 Task: Set up alerts for new listings in Wichita, Kansas, with a home office.
Action: Key pressed w<Key.caps_lock>ICHI
Screenshot: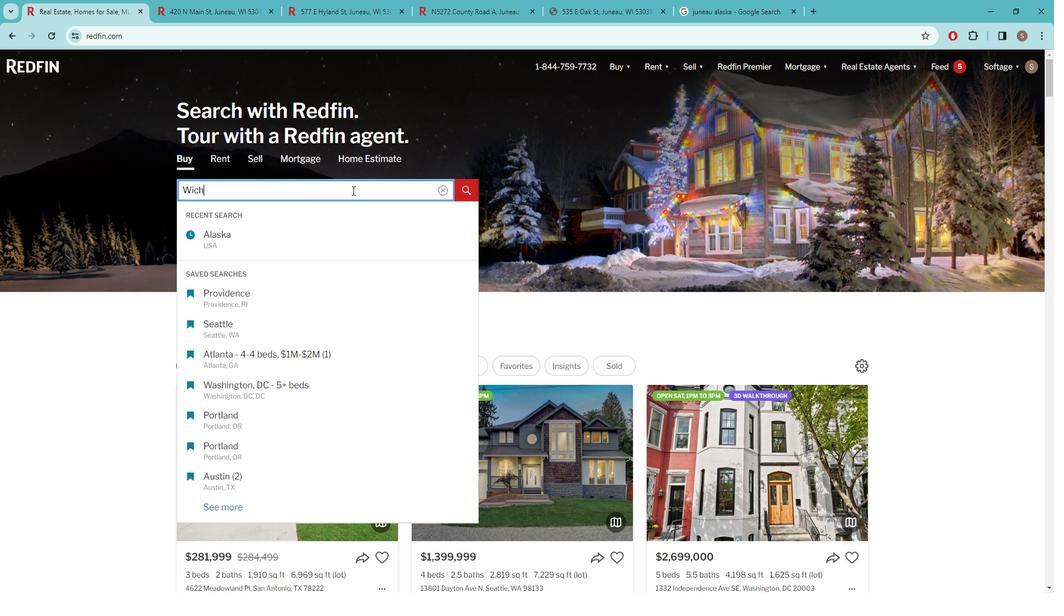 
Action: Mouse moved to (348, 245)
Screenshot: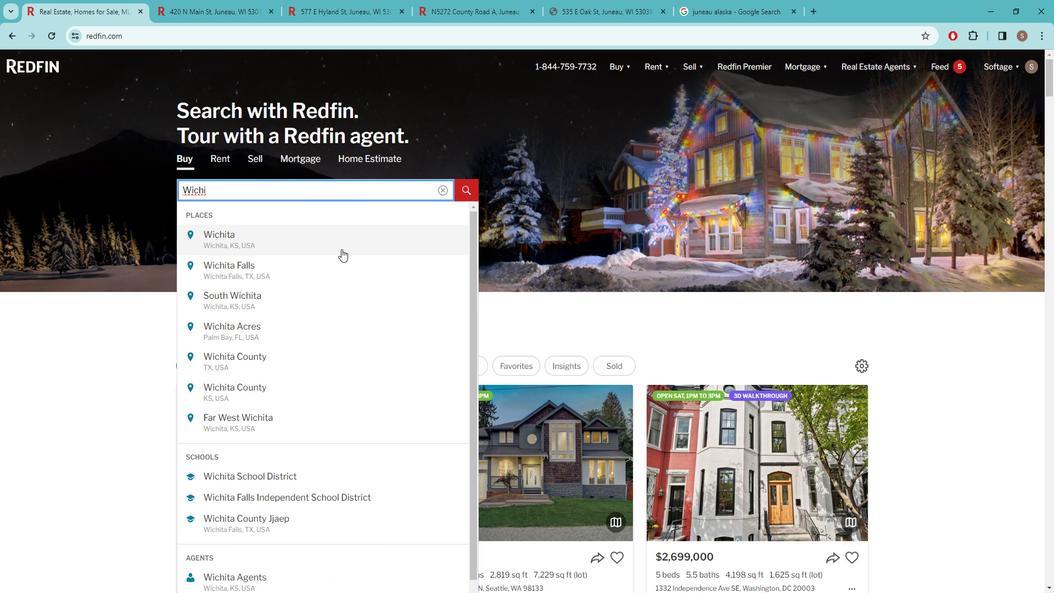 
Action: Mouse pressed left at (348, 245)
Screenshot: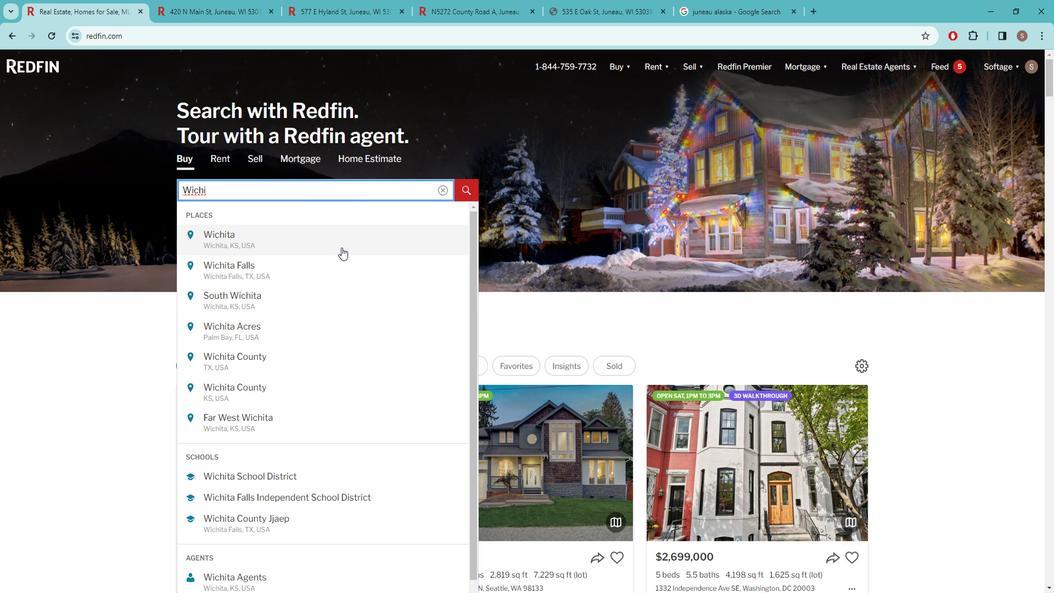 
Action: Mouse moved to (927, 138)
Screenshot: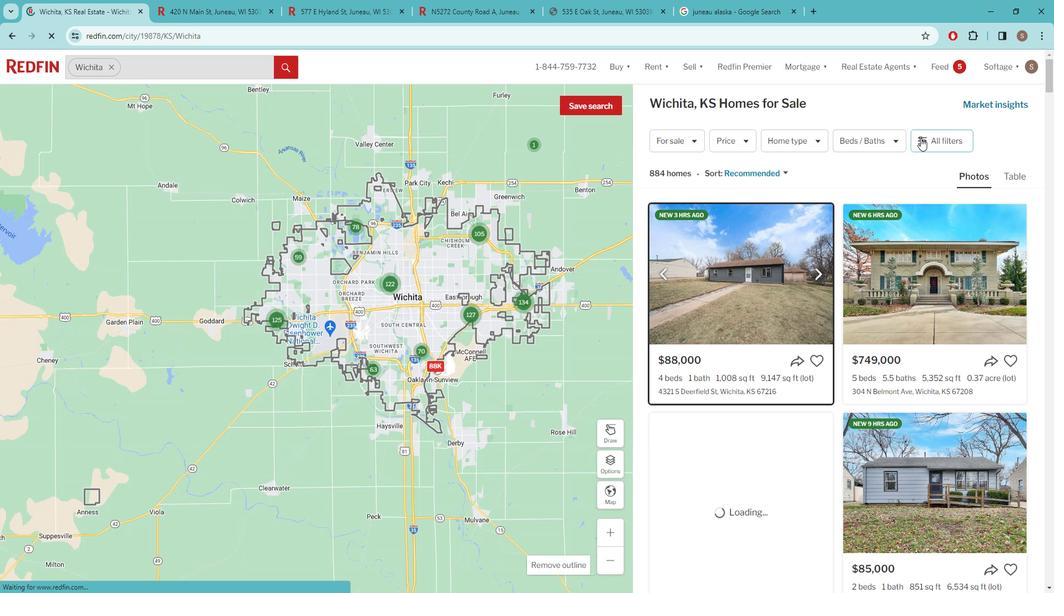 
Action: Mouse pressed left at (927, 138)
Screenshot: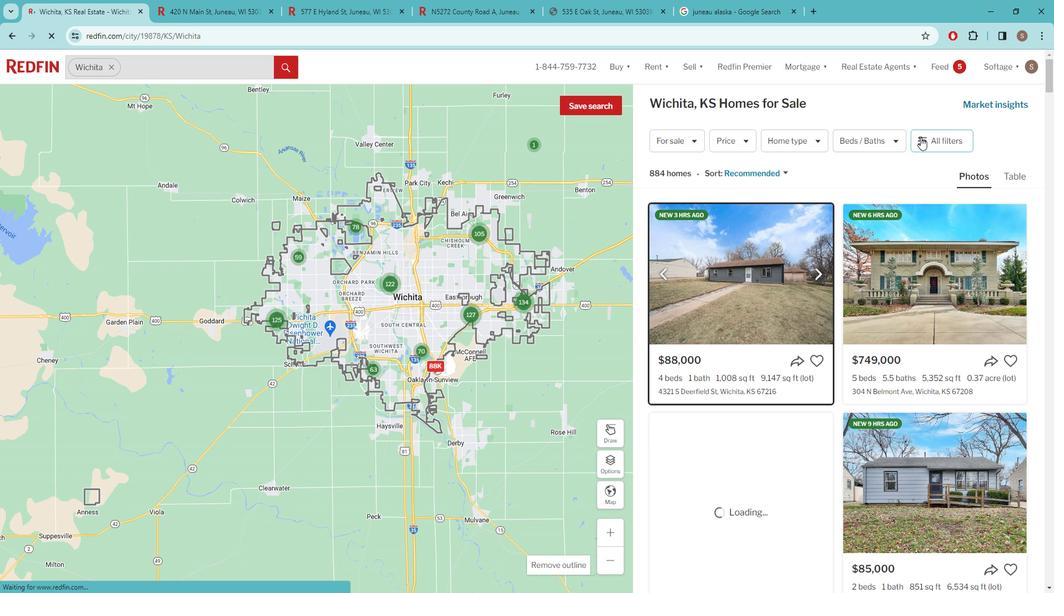 
Action: Mouse moved to (928, 138)
Screenshot: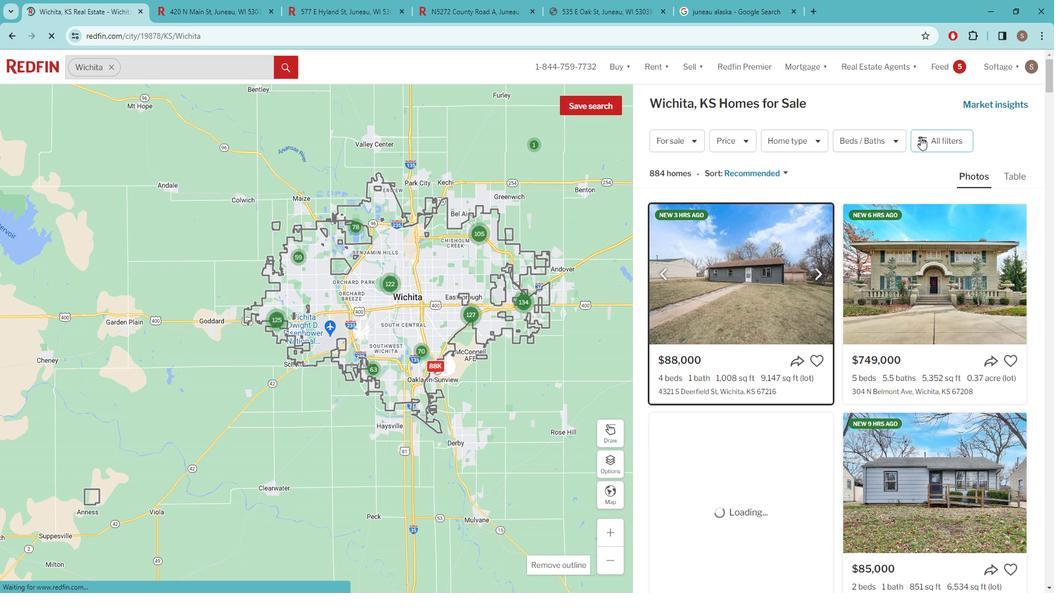 
Action: Mouse pressed left at (928, 138)
Screenshot: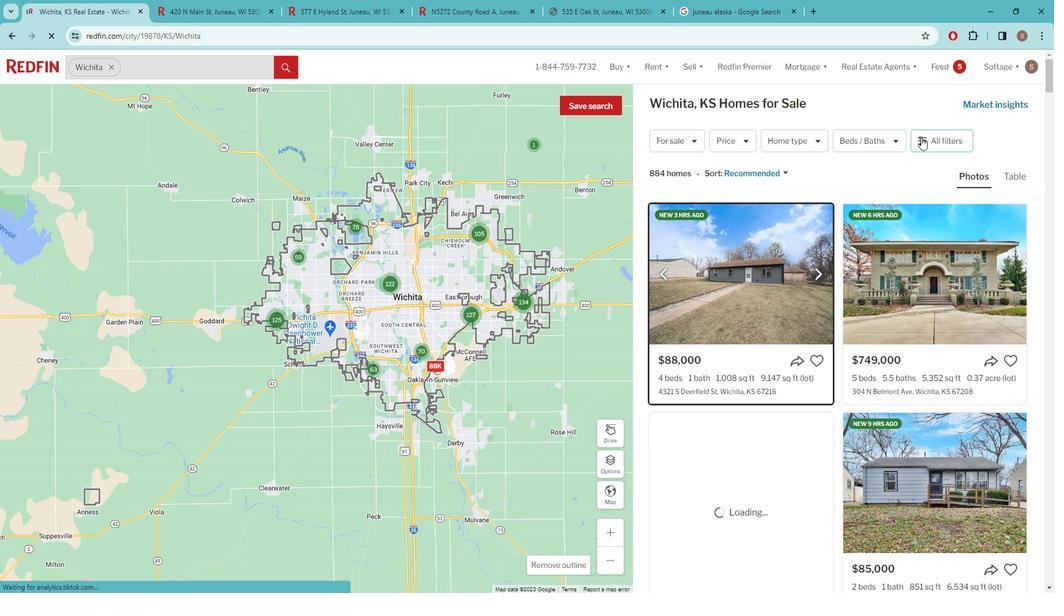 
Action: Mouse pressed left at (928, 138)
Screenshot: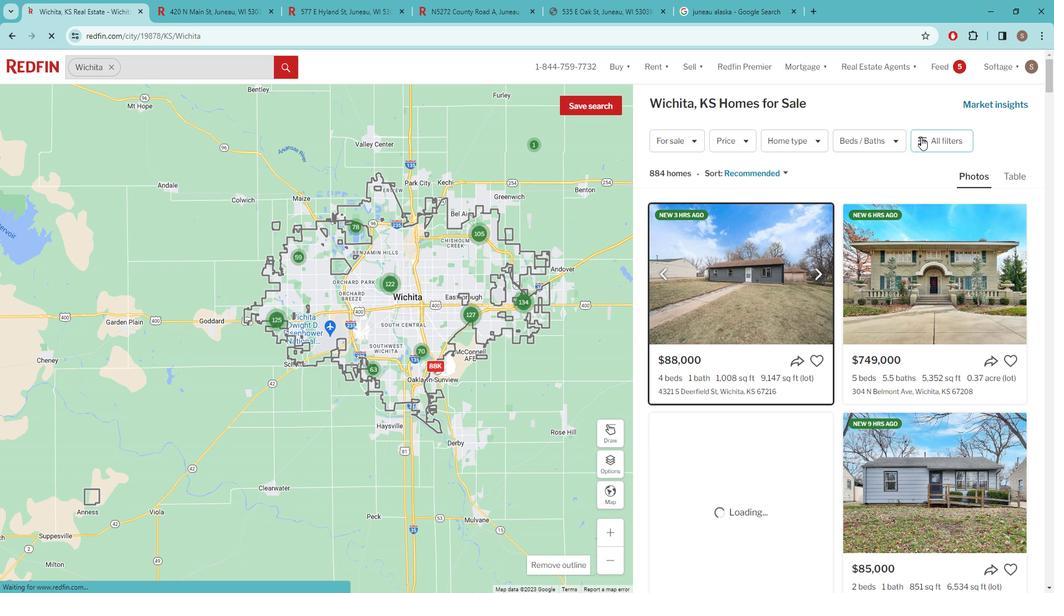 
Action: Mouse pressed left at (928, 138)
Screenshot: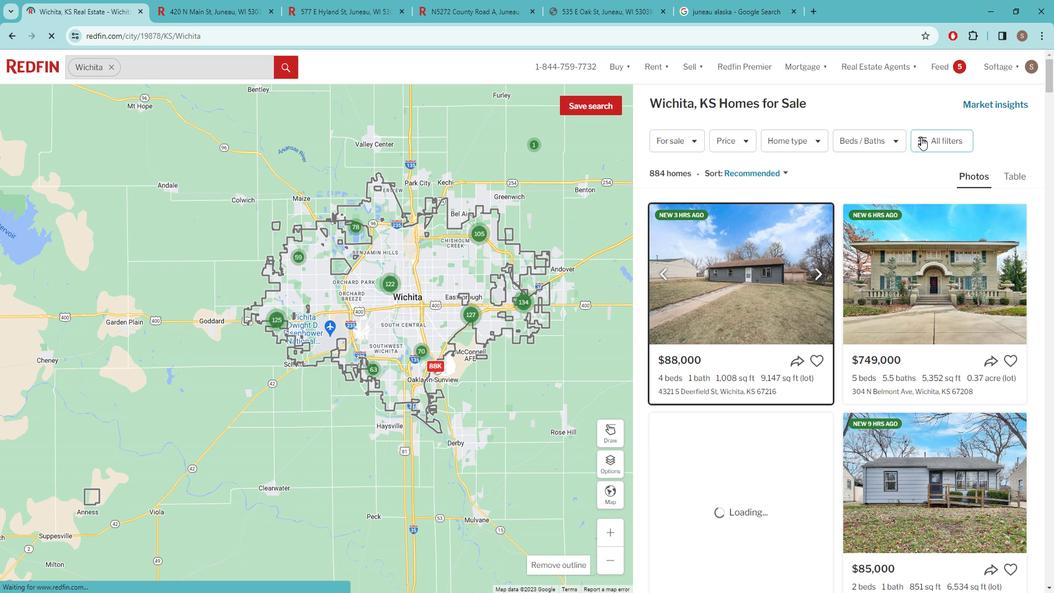 
Action: Mouse pressed left at (928, 138)
Screenshot: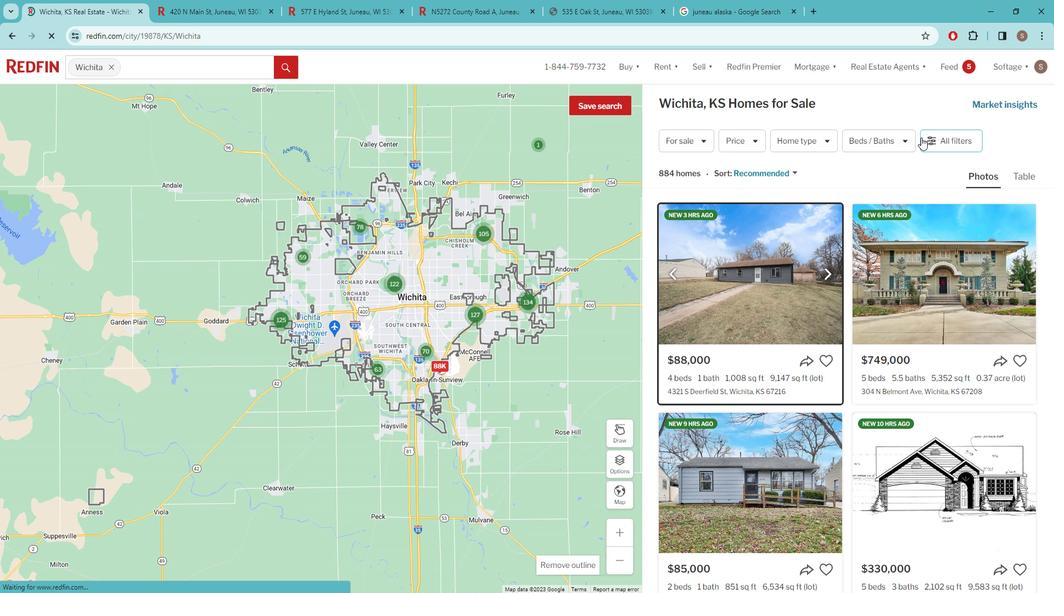 
Action: Mouse moved to (939, 138)
Screenshot: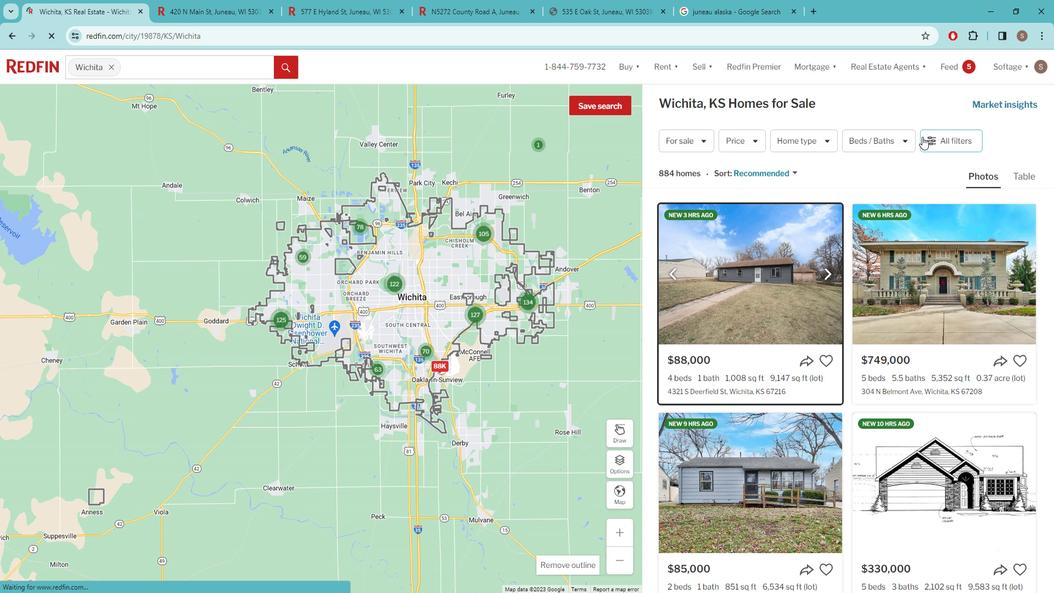 
Action: Mouse pressed left at (939, 138)
Screenshot: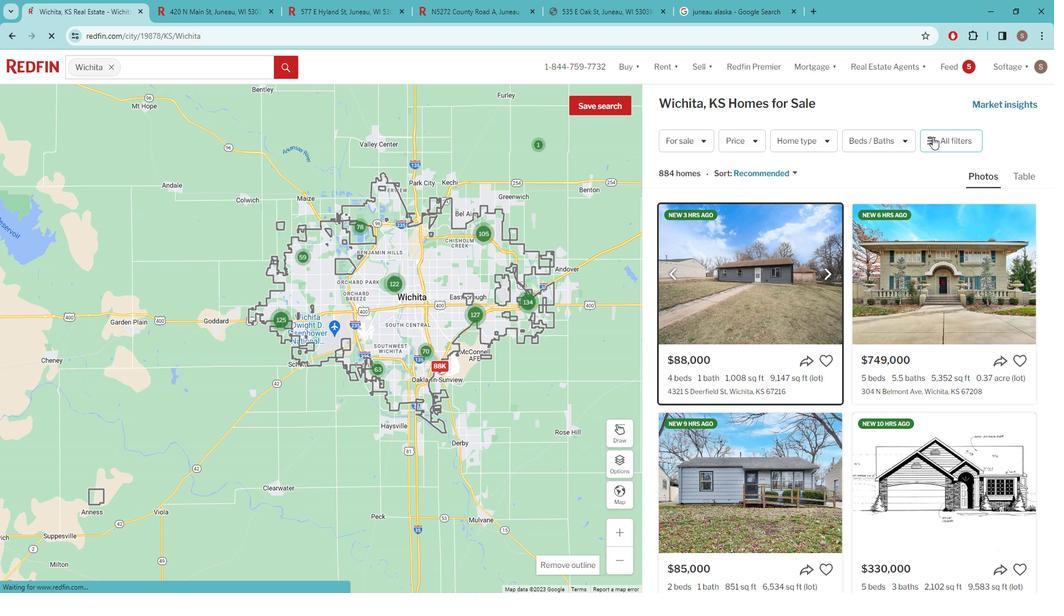 
Action: Mouse moved to (939, 142)
Screenshot: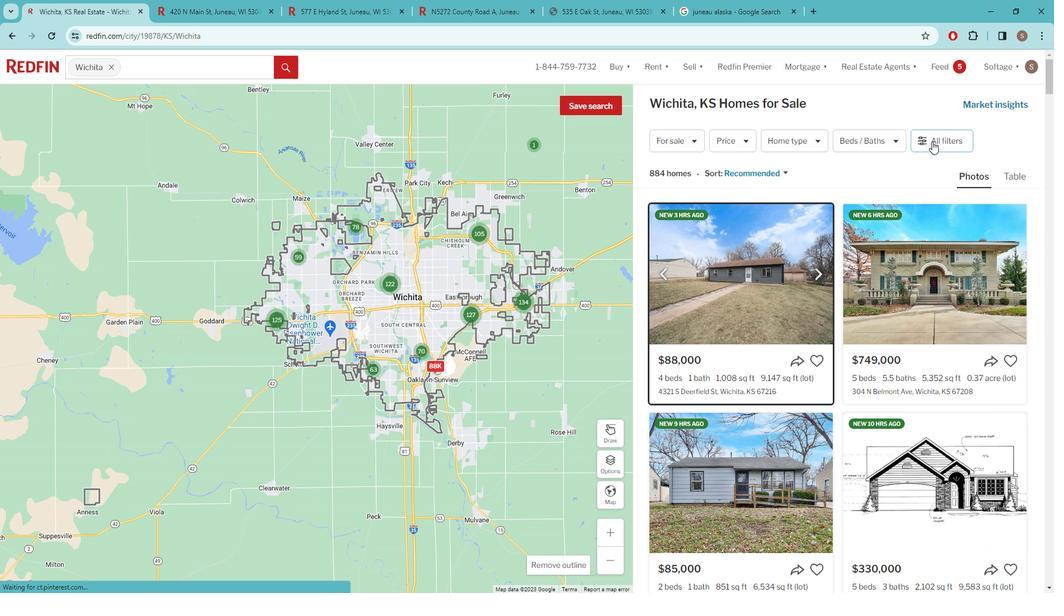 
Action: Mouse pressed left at (939, 142)
Screenshot: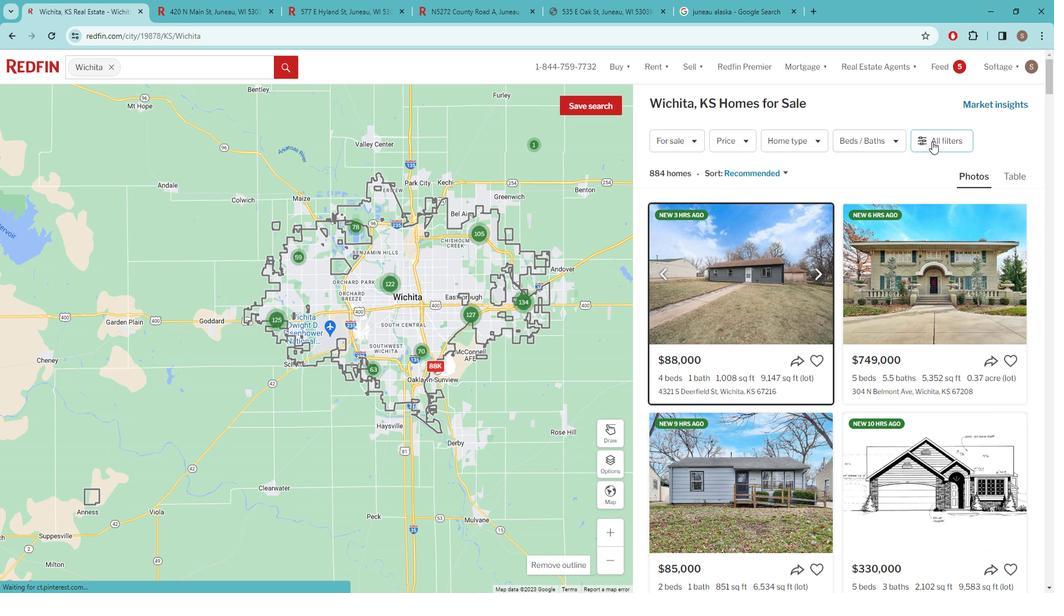 
Action: Mouse moved to (902, 200)
Screenshot: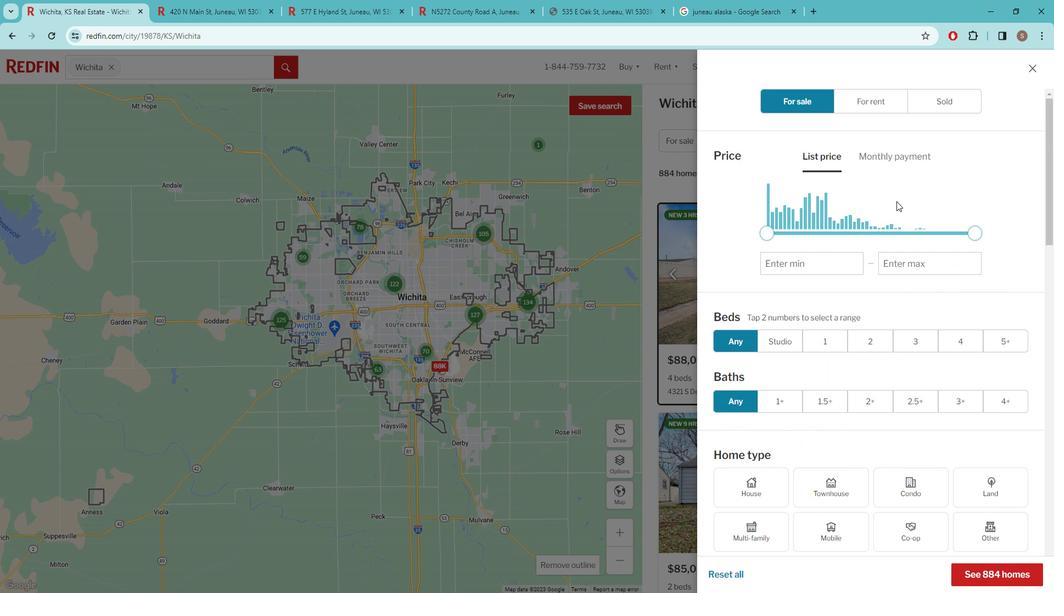 
Action: Mouse scrolled (902, 199) with delta (0, 0)
Screenshot: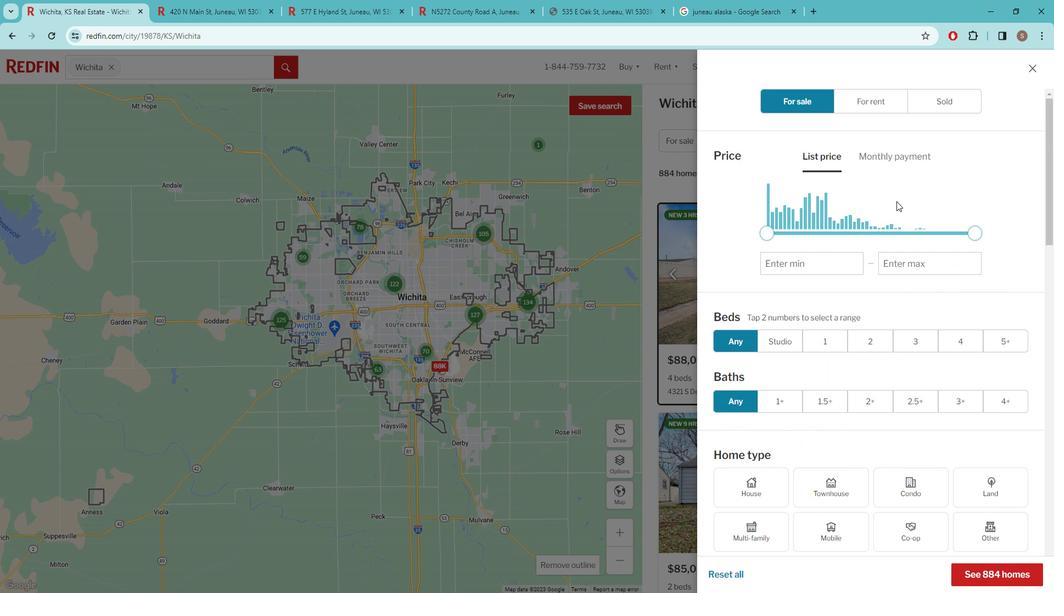 
Action: Mouse moved to (897, 202)
Screenshot: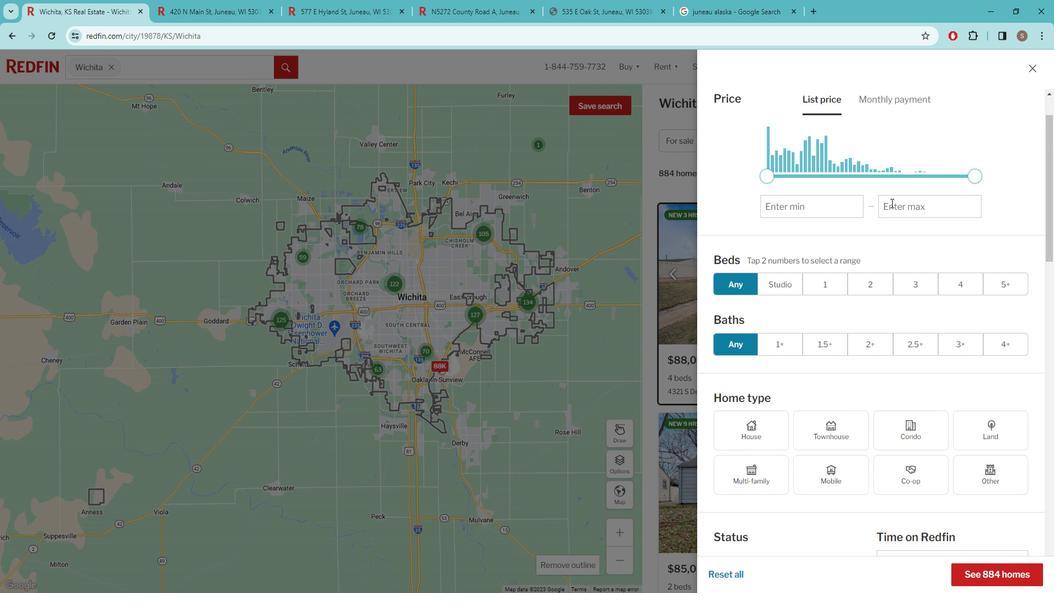 
Action: Mouse scrolled (897, 201) with delta (0, 0)
Screenshot: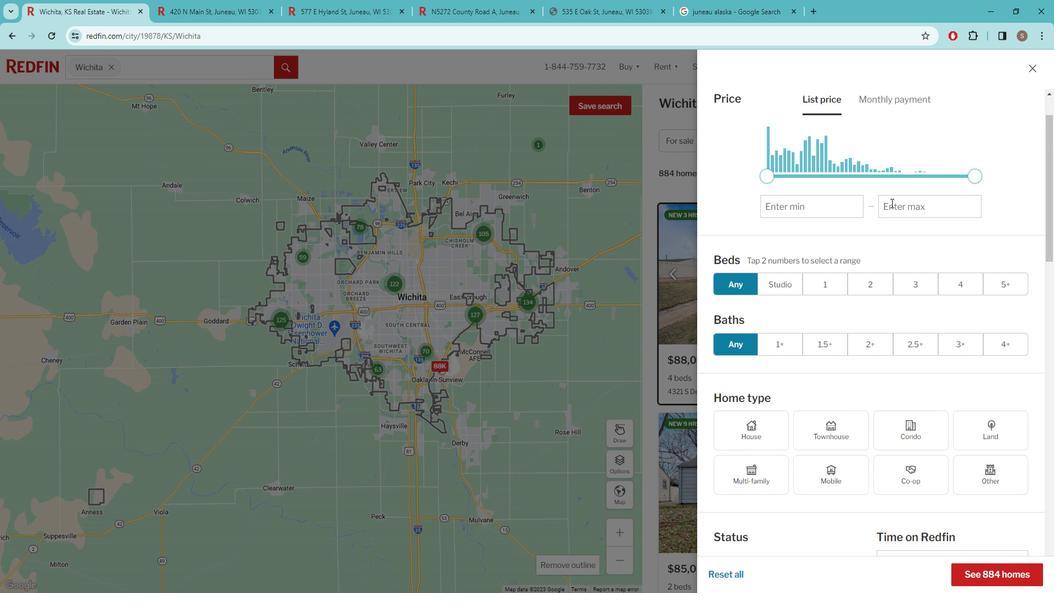 
Action: Mouse scrolled (897, 201) with delta (0, 0)
Screenshot: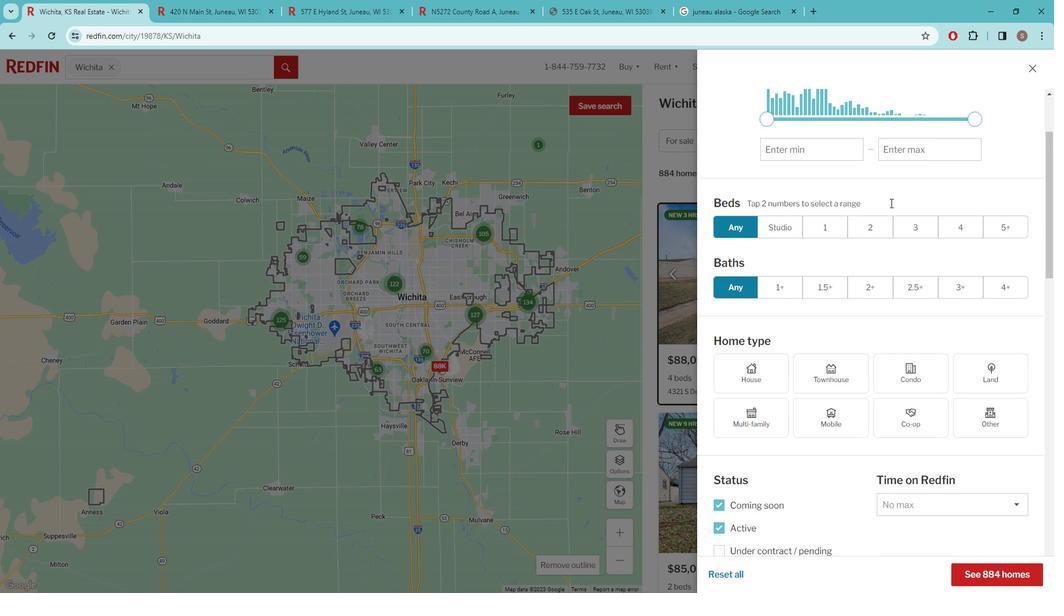 
Action: Mouse moved to (895, 202)
Screenshot: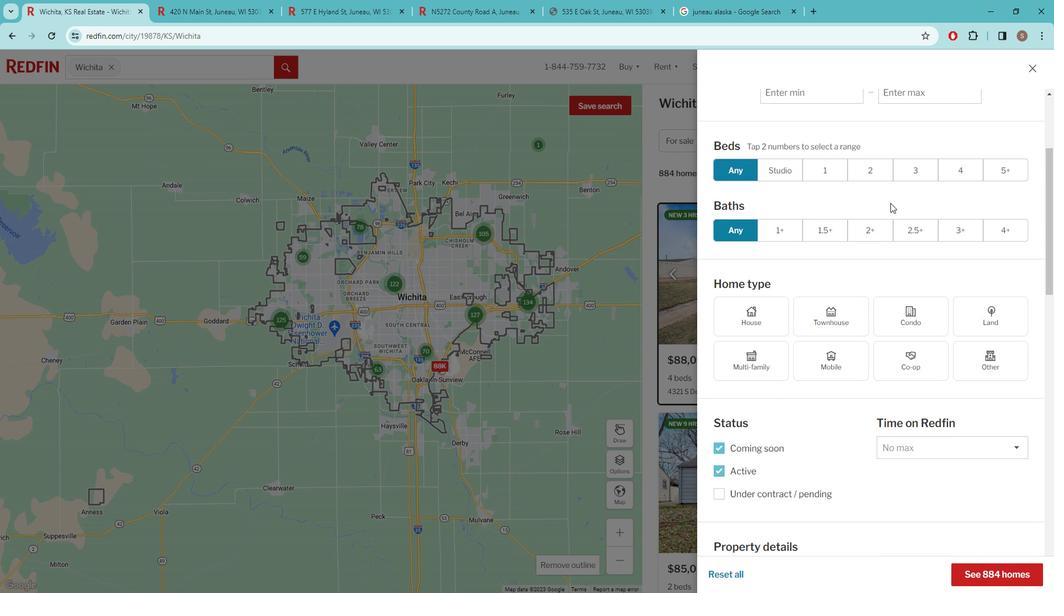
Action: Mouse scrolled (895, 201) with delta (0, 0)
Screenshot: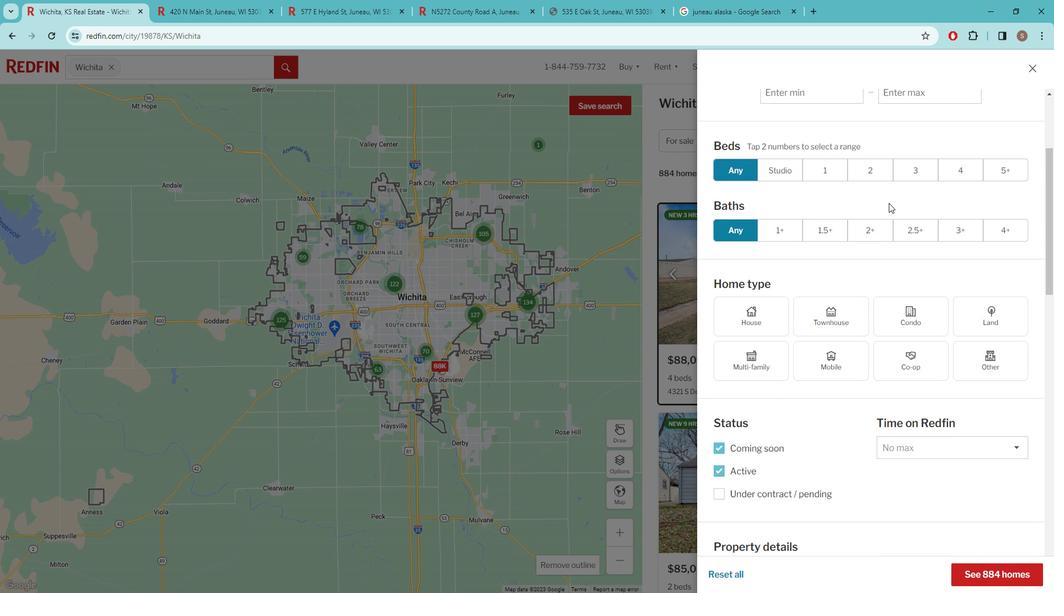 
Action: Mouse moved to (895, 202)
Screenshot: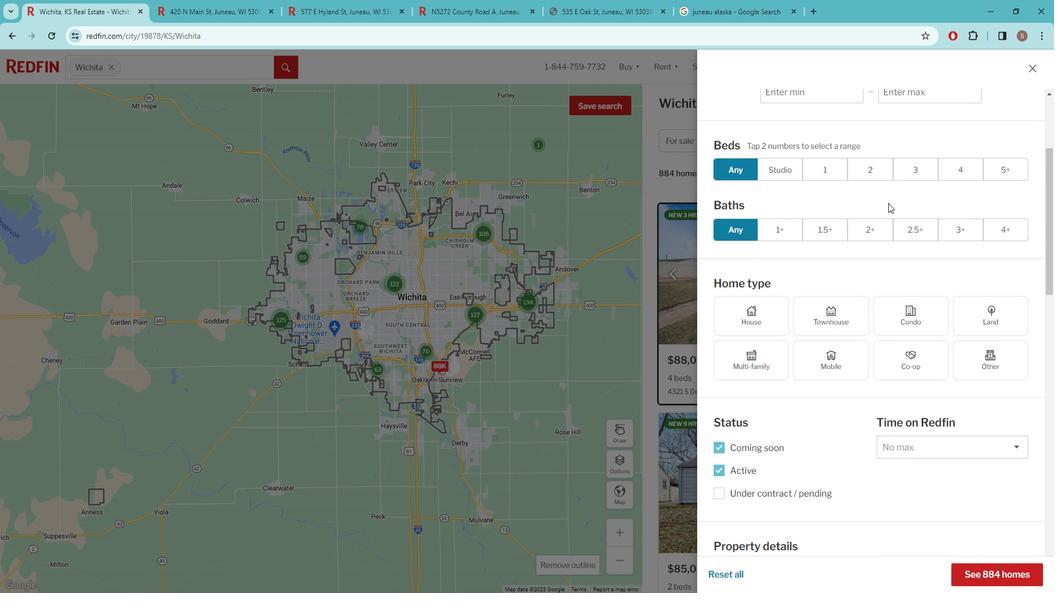 
Action: Mouse scrolled (895, 202) with delta (0, 0)
Screenshot: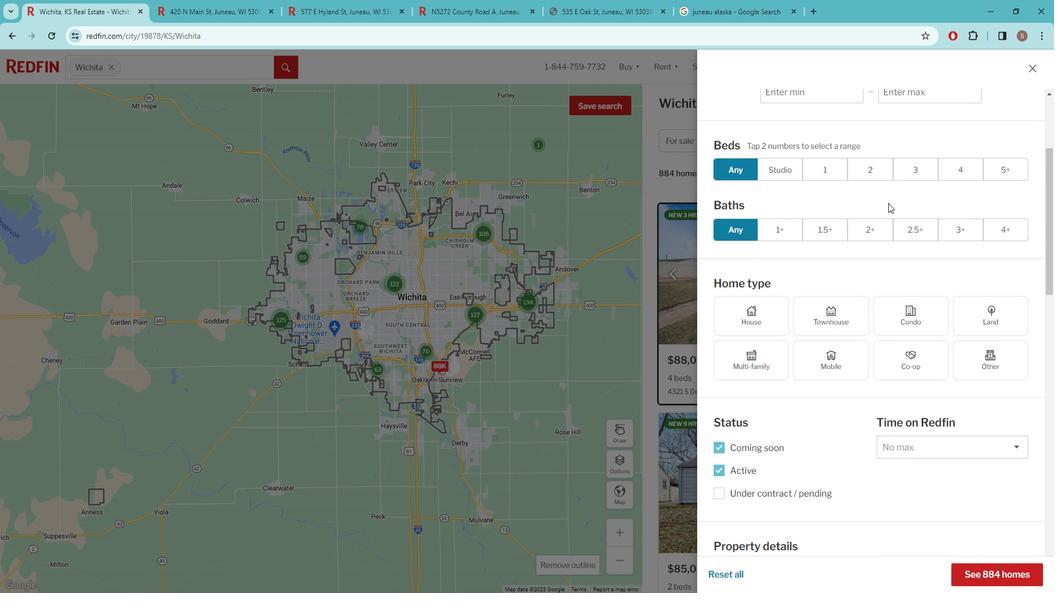 
Action: Mouse moved to (890, 204)
Screenshot: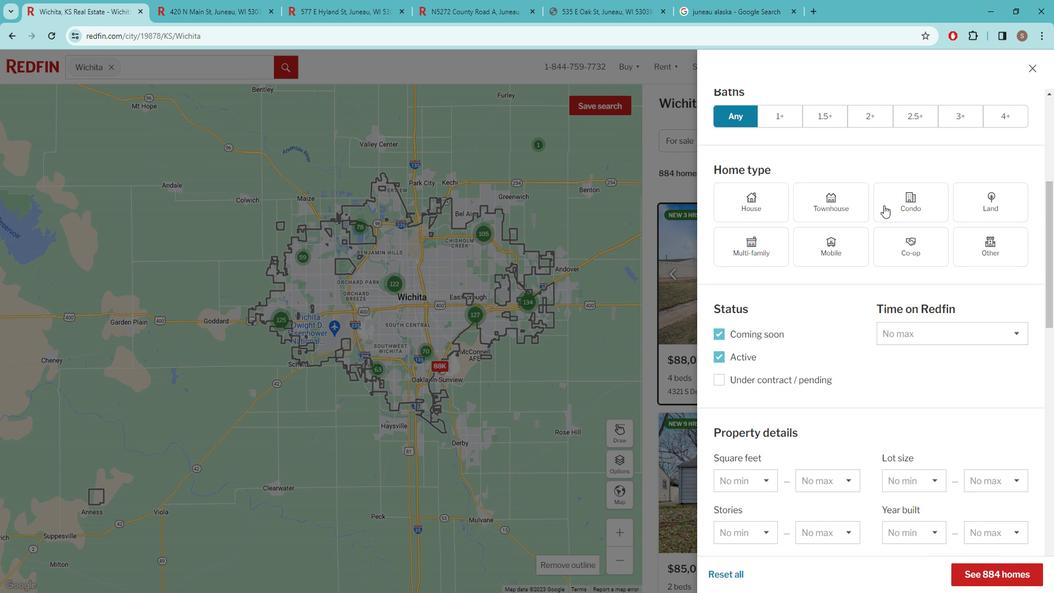 
Action: Mouse scrolled (890, 203) with delta (0, 0)
Screenshot: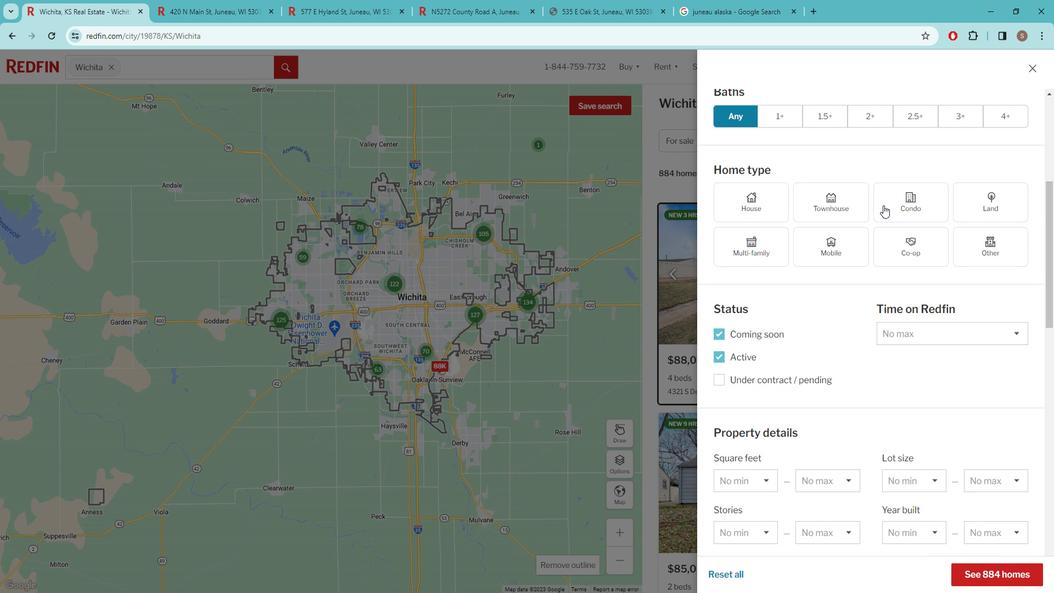
Action: Mouse moved to (872, 204)
Screenshot: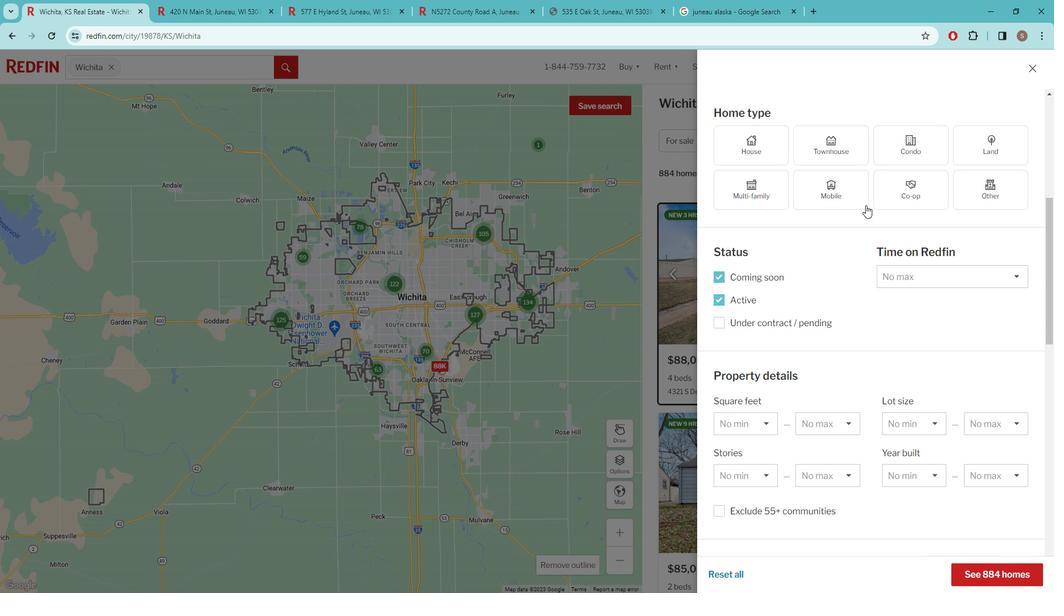 
Action: Mouse scrolled (872, 204) with delta (0, 0)
Screenshot: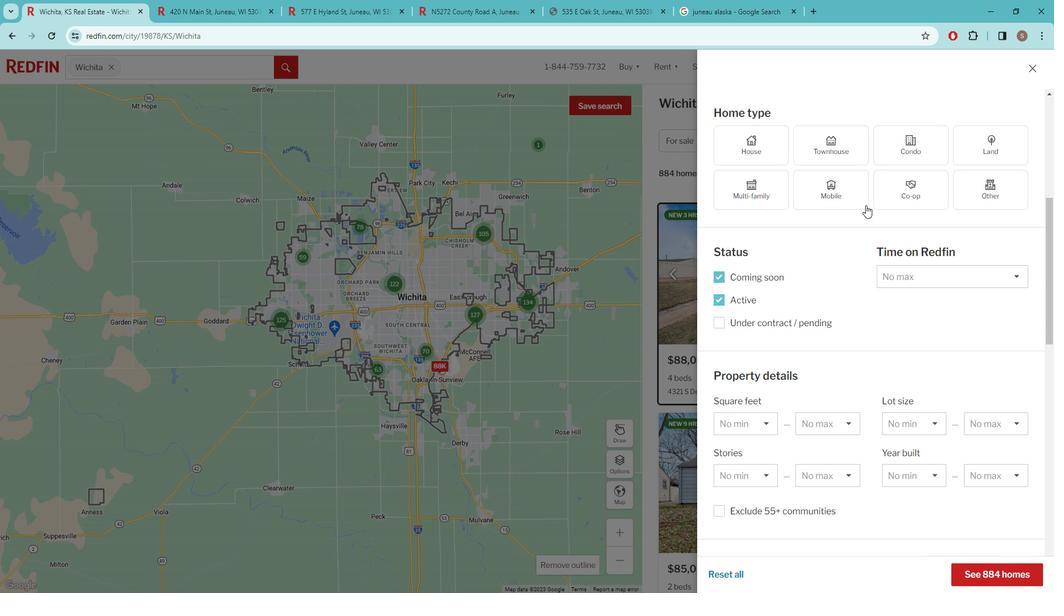 
Action: Mouse scrolled (872, 204) with delta (0, 0)
Screenshot: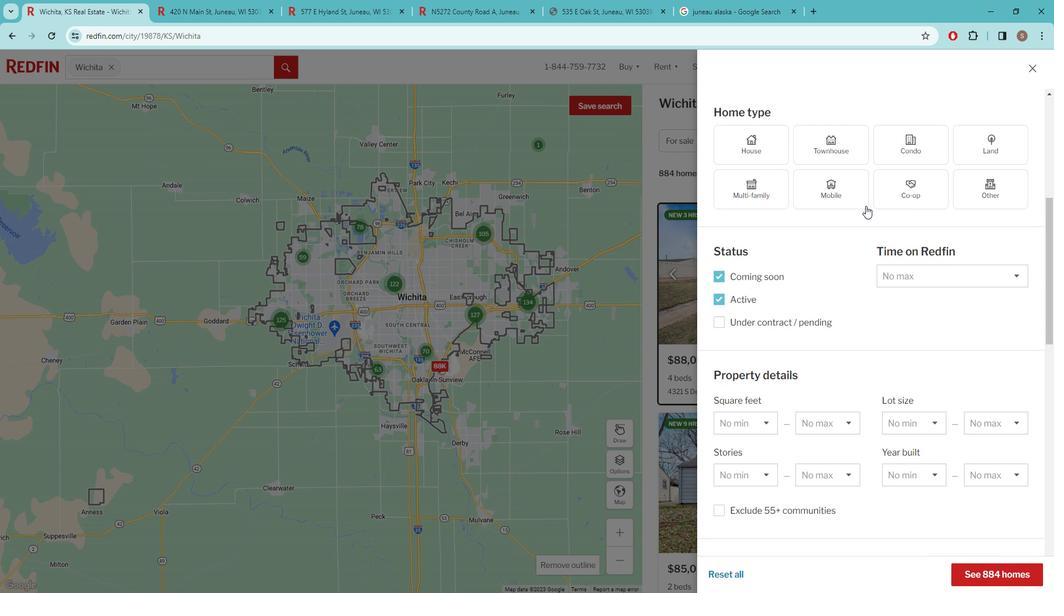 
Action: Mouse moved to (872, 206)
Screenshot: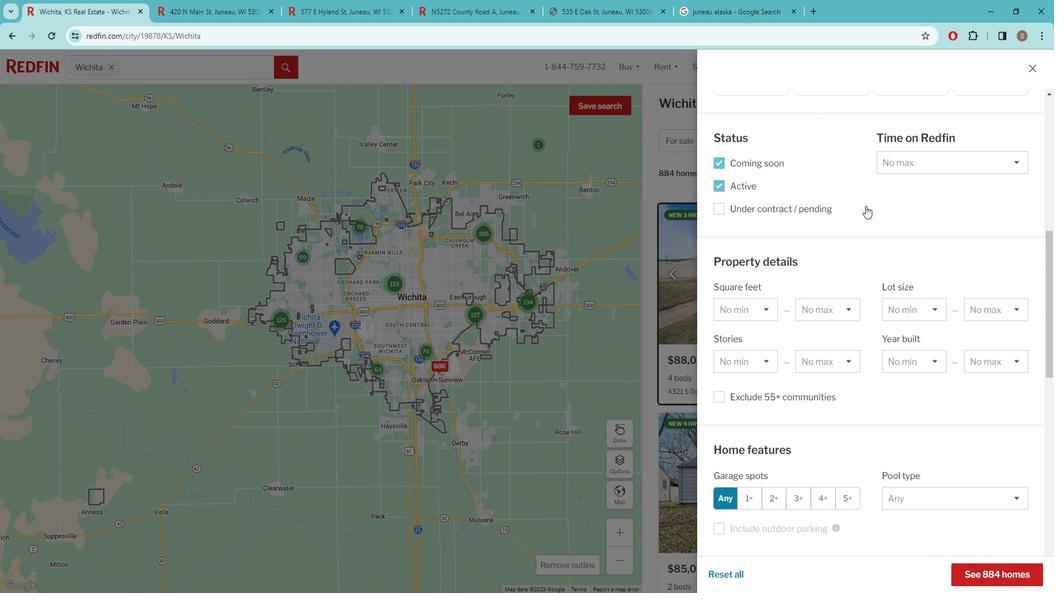 
Action: Mouse scrolled (872, 205) with delta (0, 0)
Screenshot: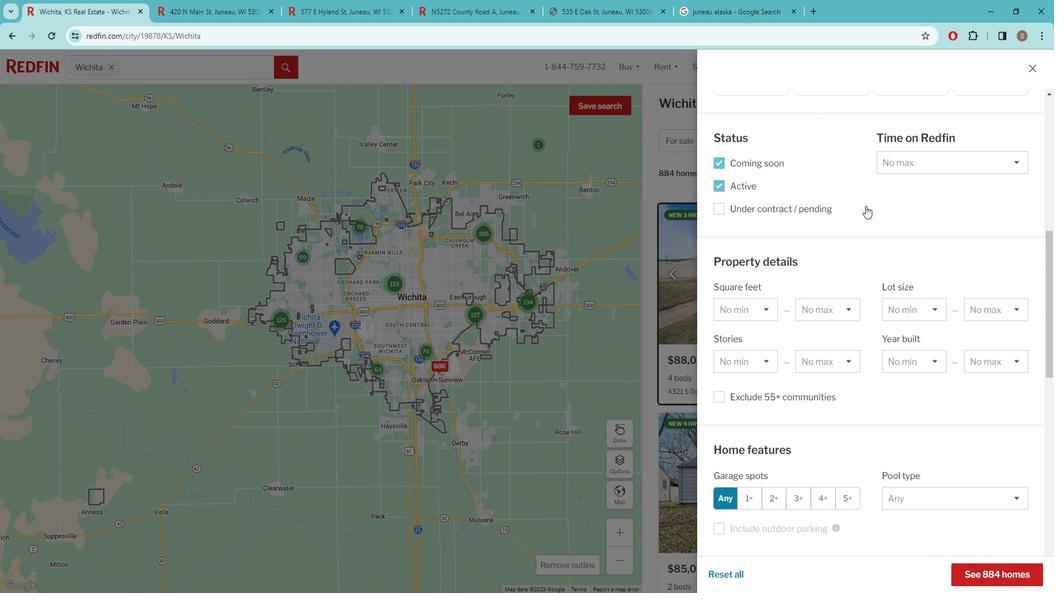 
Action: Mouse scrolled (872, 205) with delta (0, 0)
Screenshot: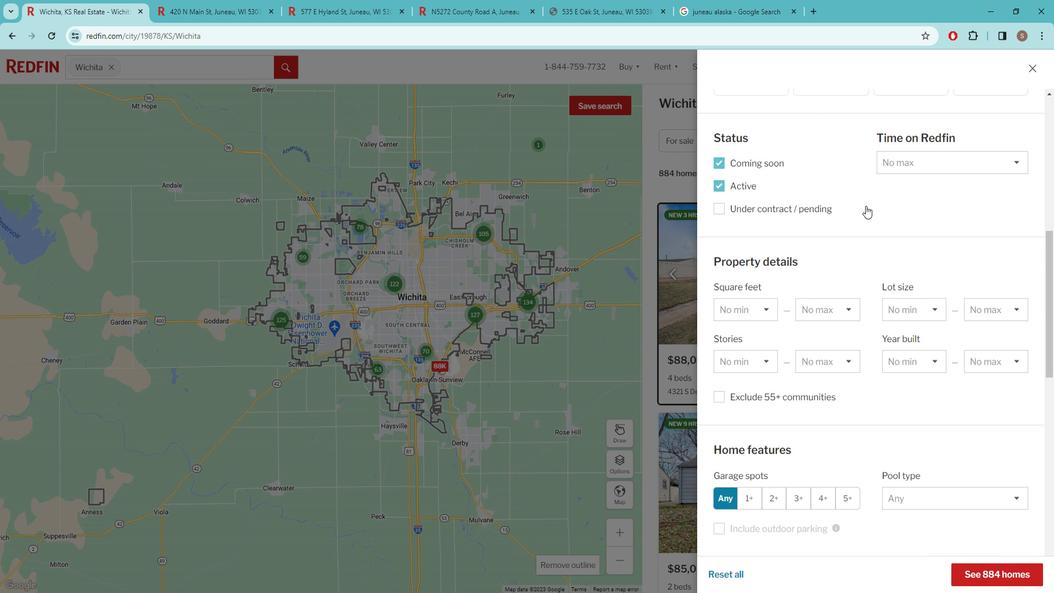 
Action: Mouse scrolled (872, 205) with delta (0, 0)
Screenshot: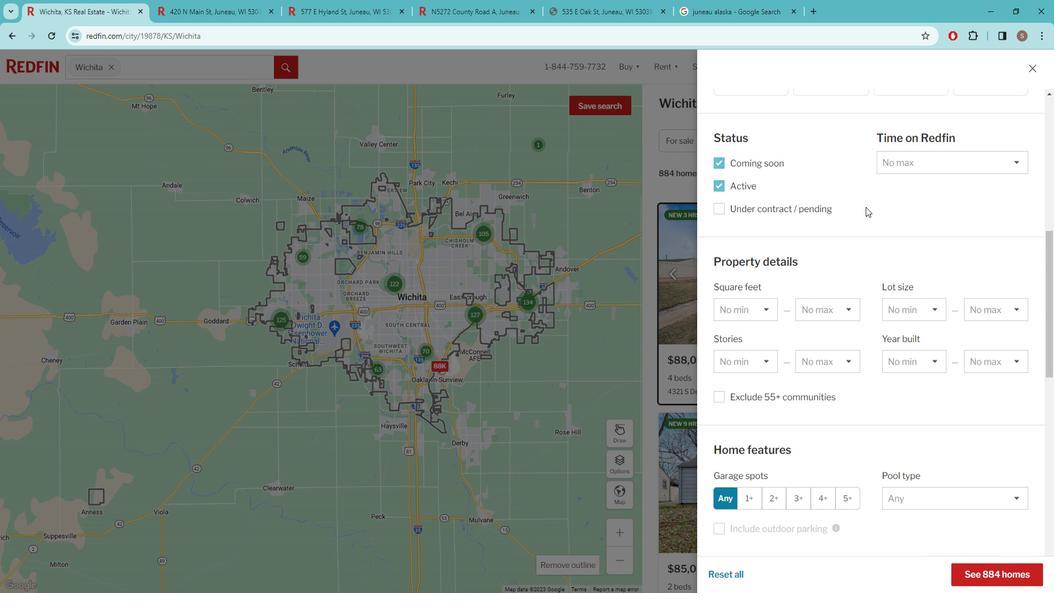
Action: Mouse moved to (853, 282)
Screenshot: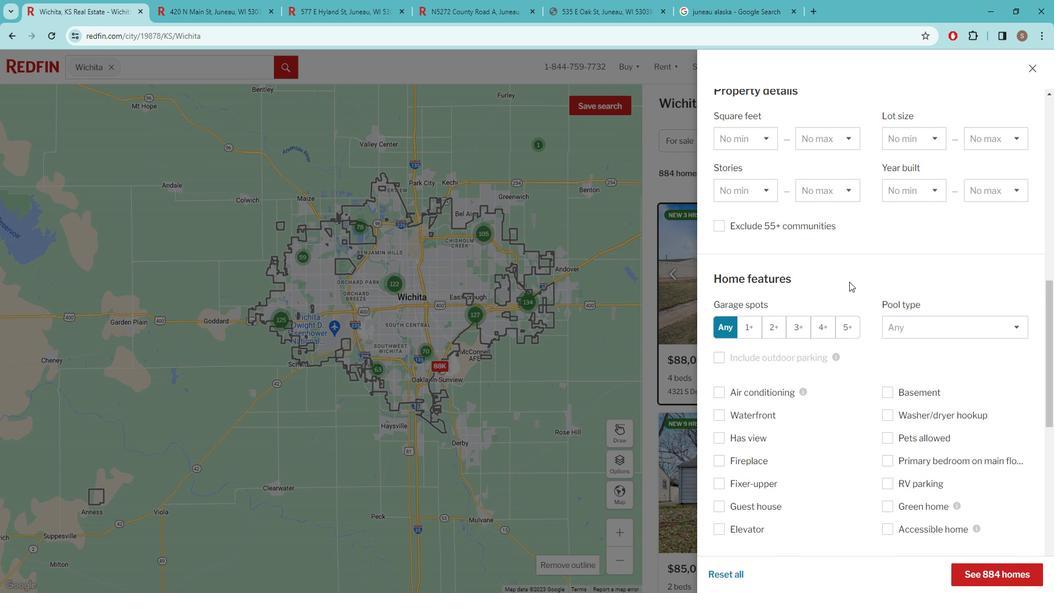 
Action: Mouse scrolled (853, 282) with delta (0, 0)
Screenshot: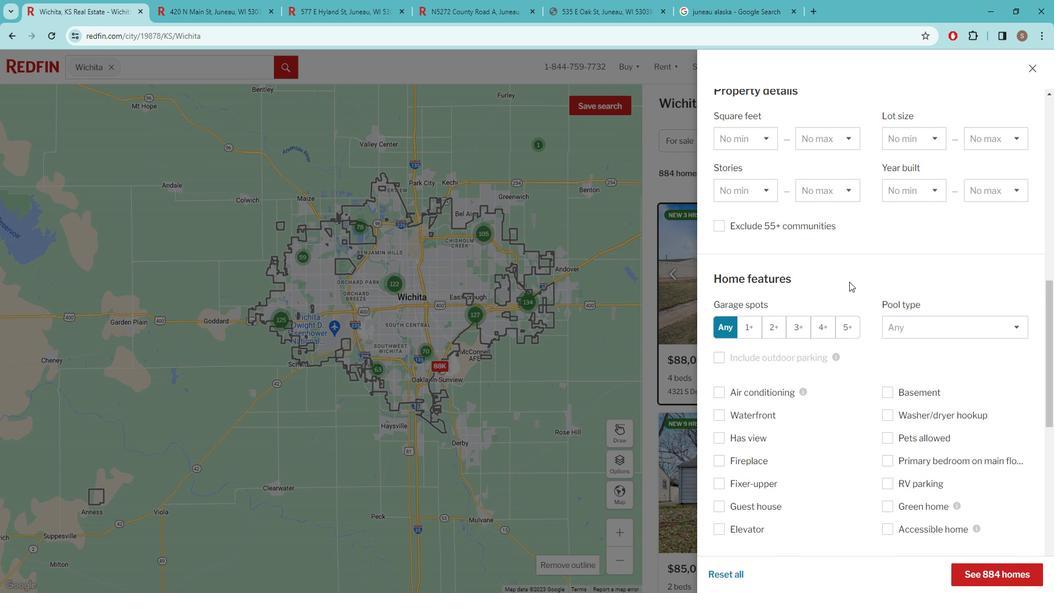 
Action: Mouse moved to (850, 286)
Screenshot: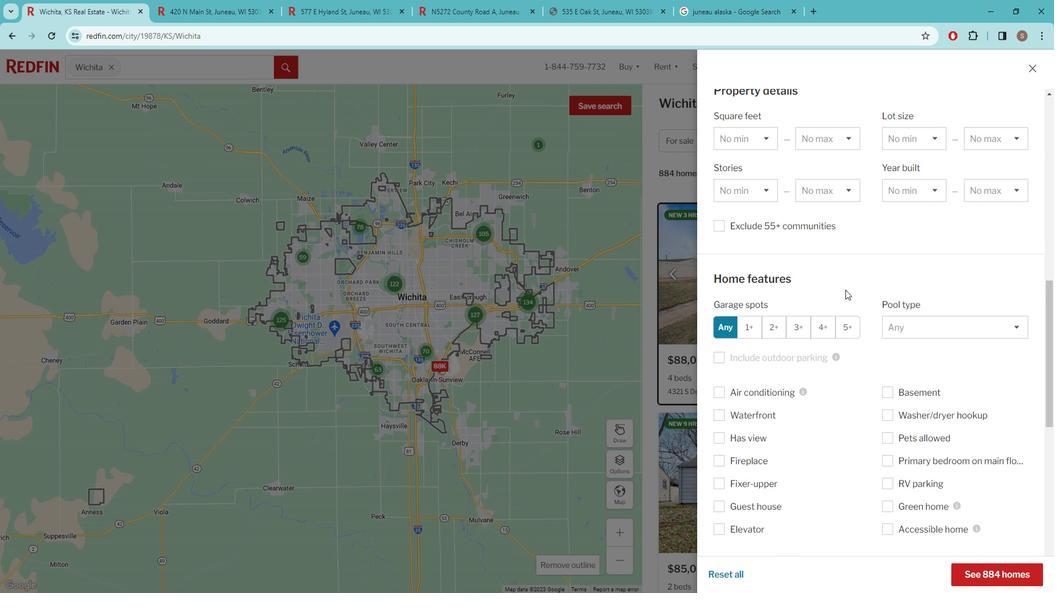 
Action: Mouse scrolled (850, 286) with delta (0, 0)
Screenshot: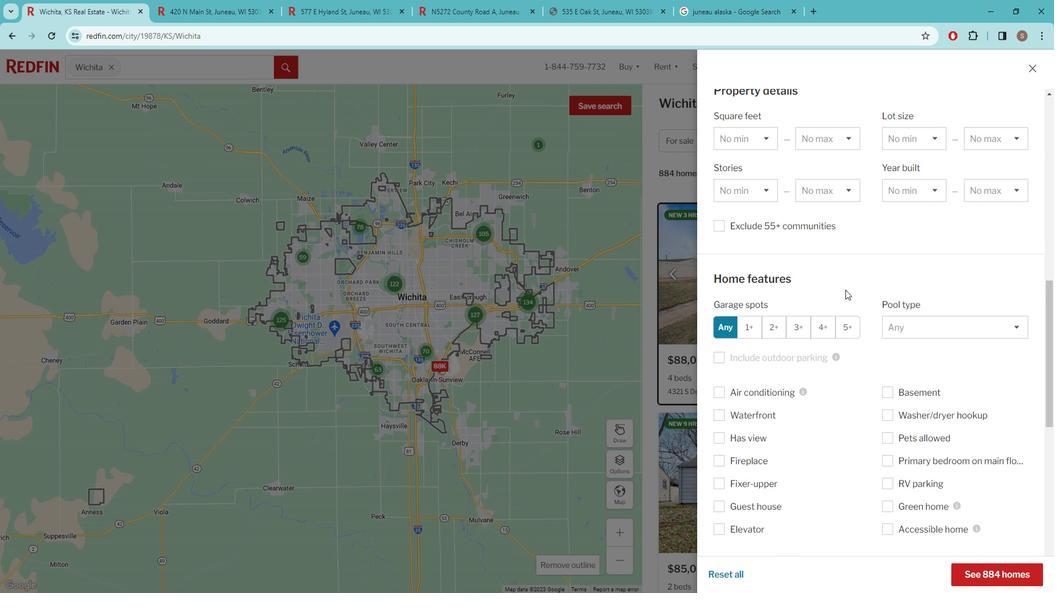 
Action: Mouse moved to (849, 288)
Screenshot: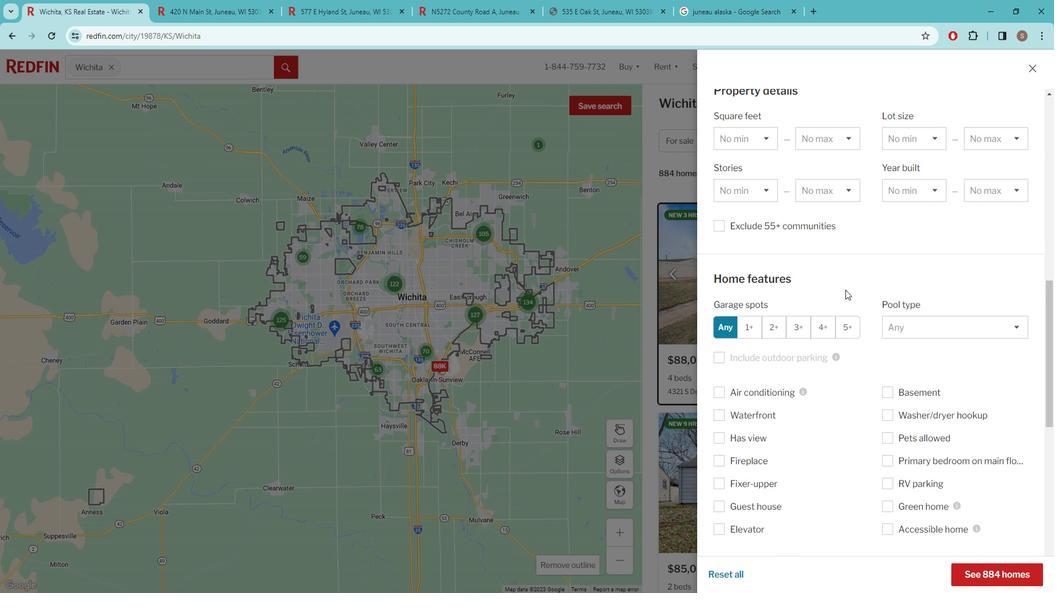 
Action: Mouse scrolled (849, 287) with delta (0, 0)
Screenshot: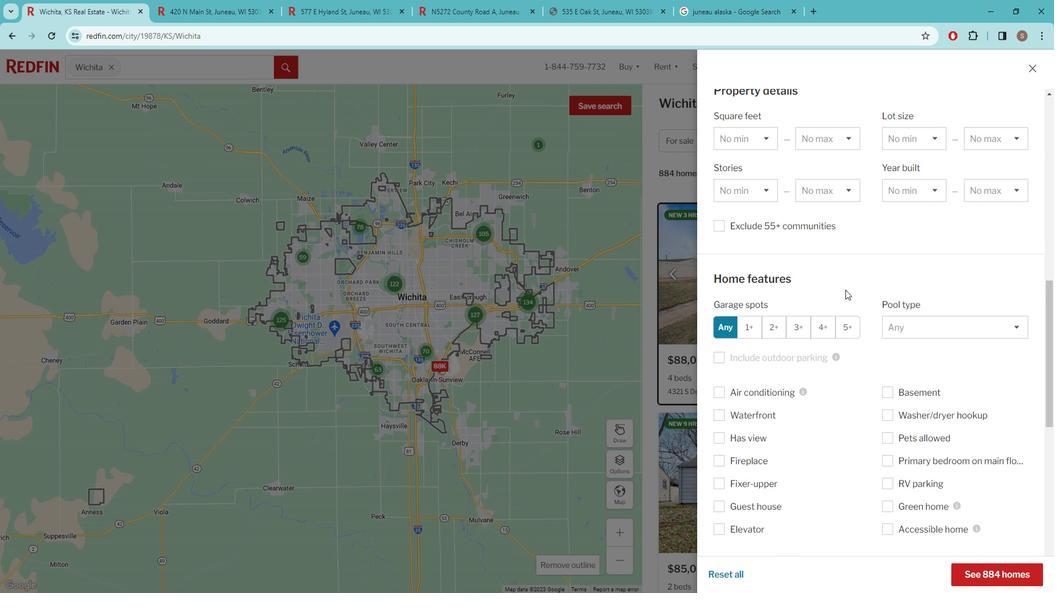 
Action: Mouse moved to (787, 414)
Screenshot: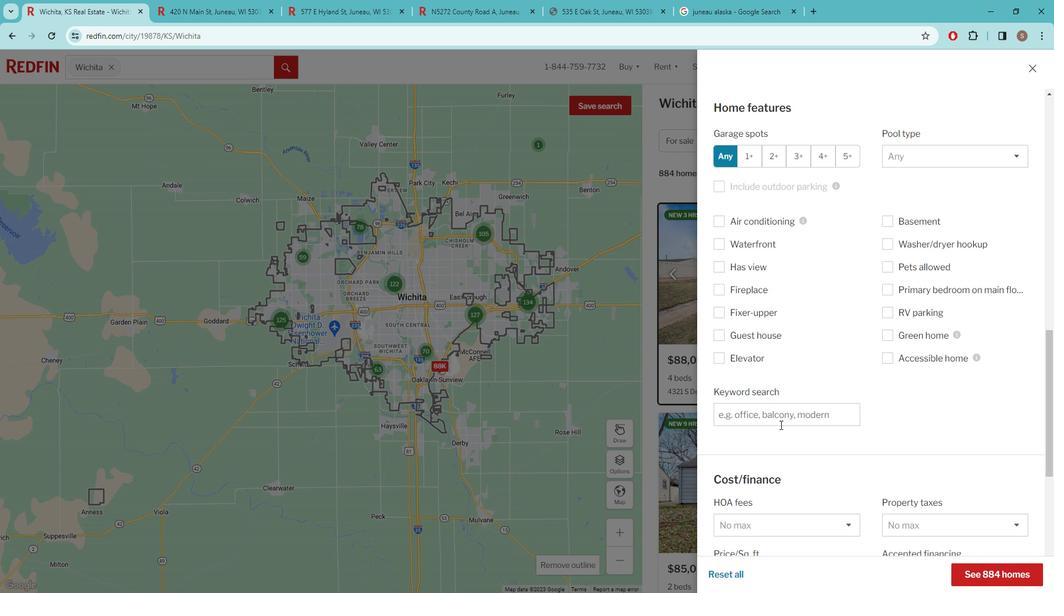 
Action: Mouse pressed left at (787, 414)
Screenshot: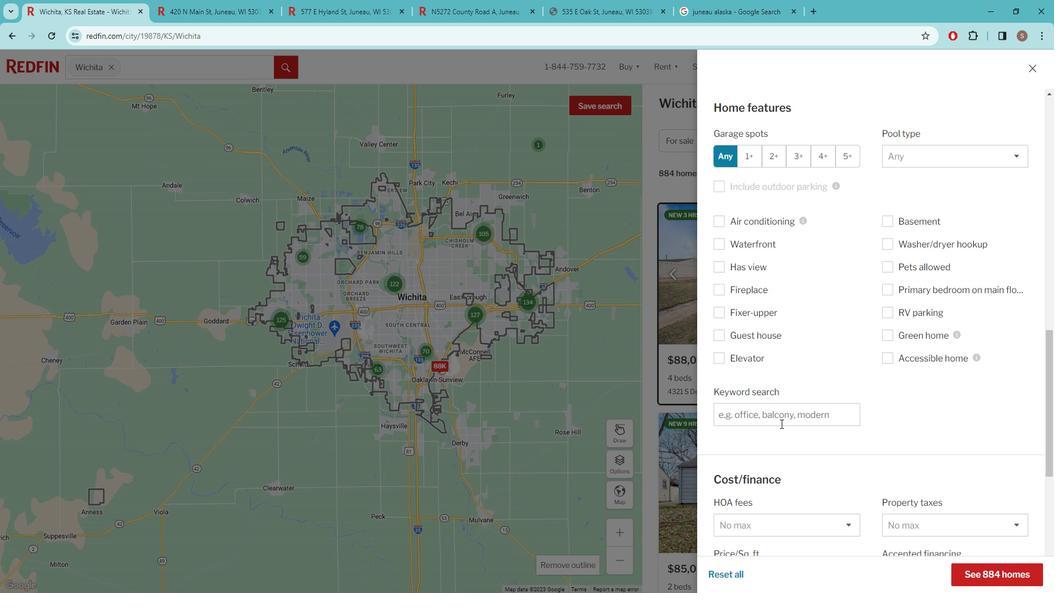 
Action: Key pressed HOME<Key.space>OFFICE<Key.space>
Screenshot: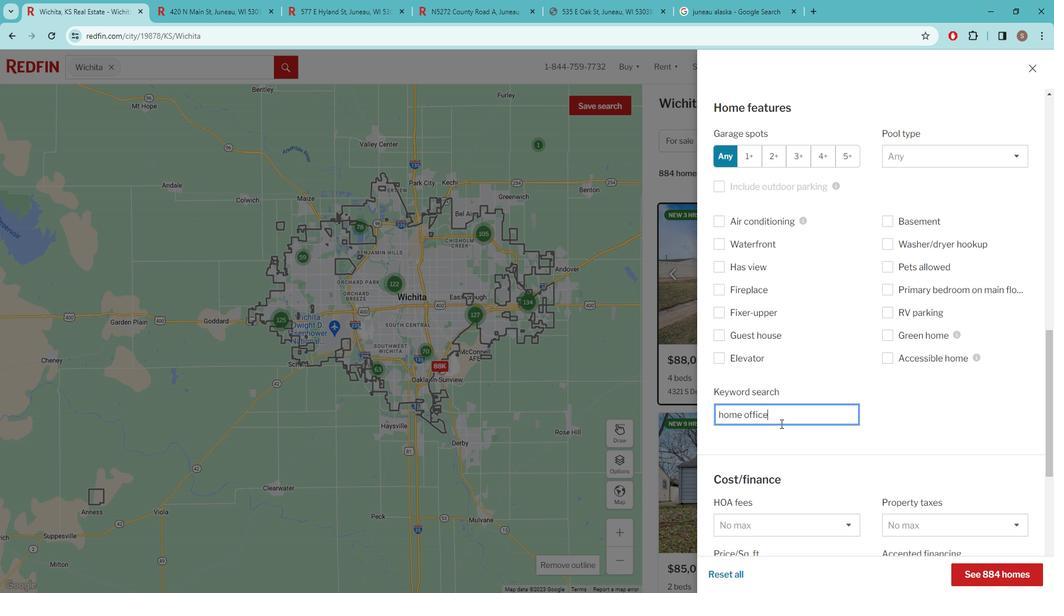 
Action: Mouse scrolled (787, 414) with delta (0, 0)
Screenshot: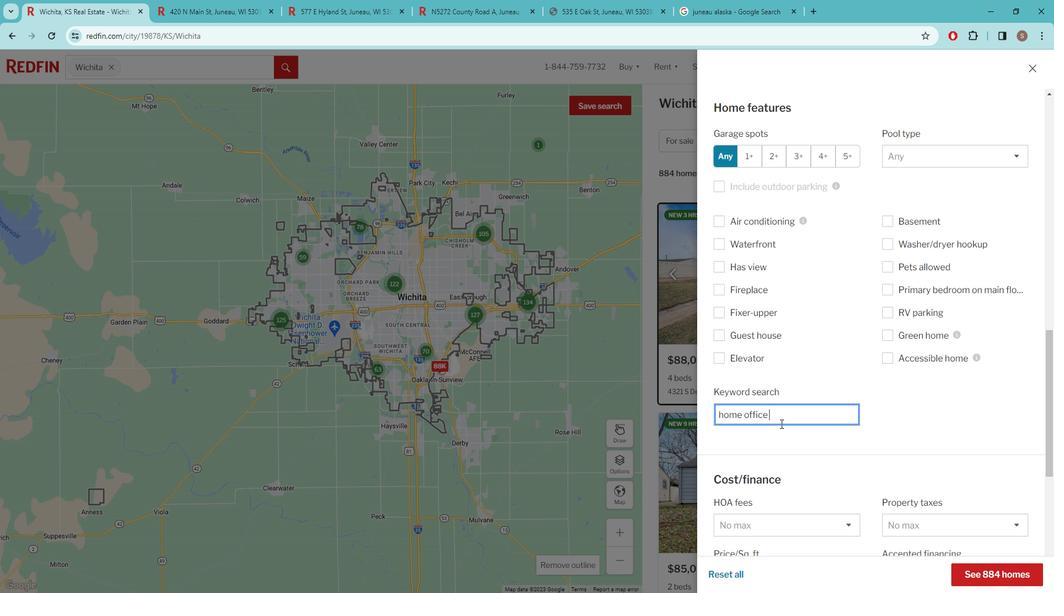 
Action: Mouse scrolled (787, 414) with delta (0, 0)
Screenshot: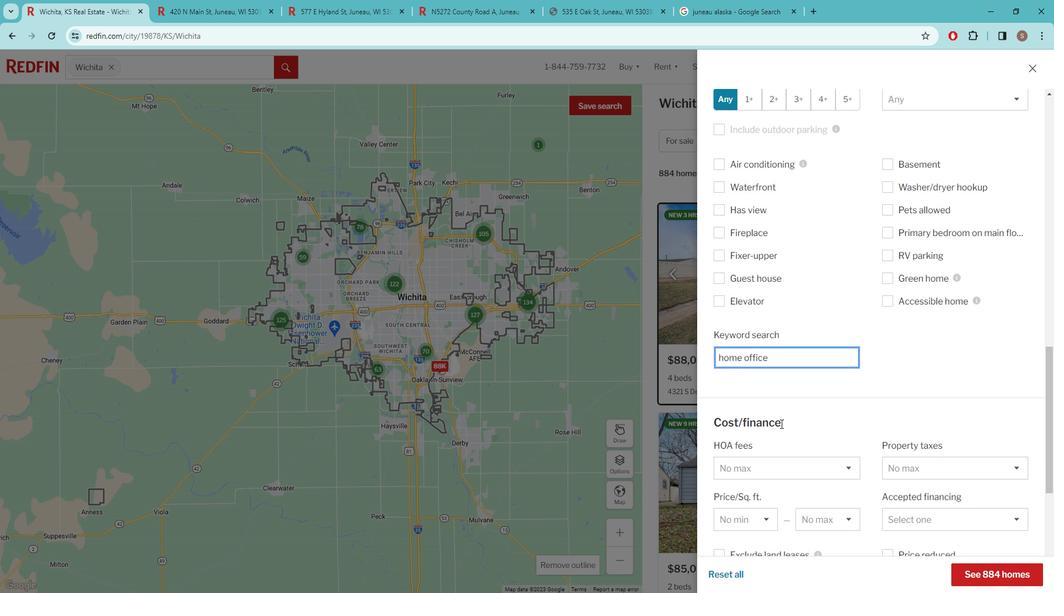 
Action: Mouse scrolled (787, 414) with delta (0, 0)
Screenshot: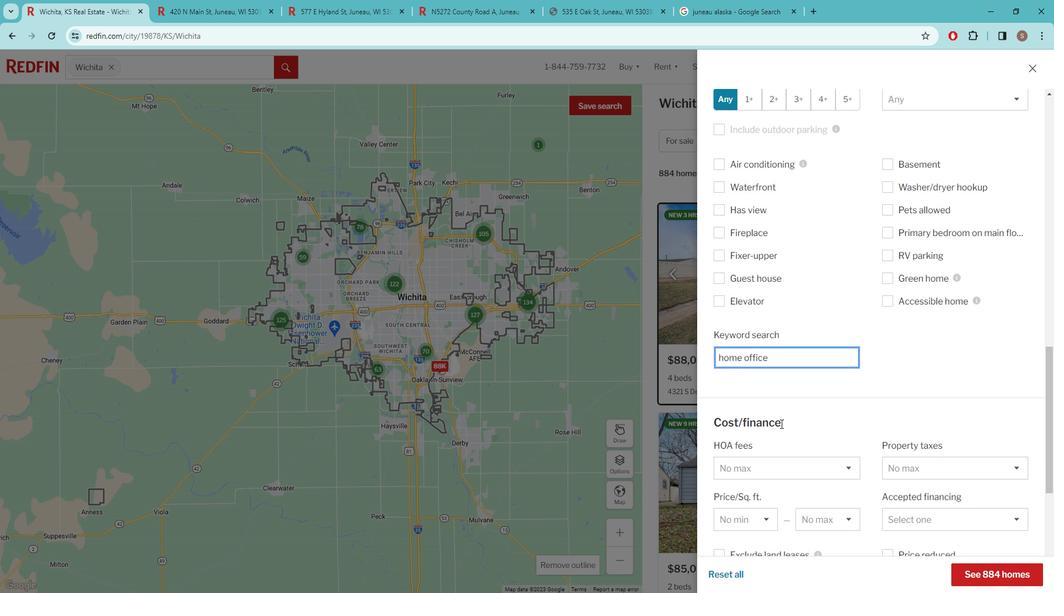 
Action: Mouse scrolled (787, 414) with delta (0, 0)
Screenshot: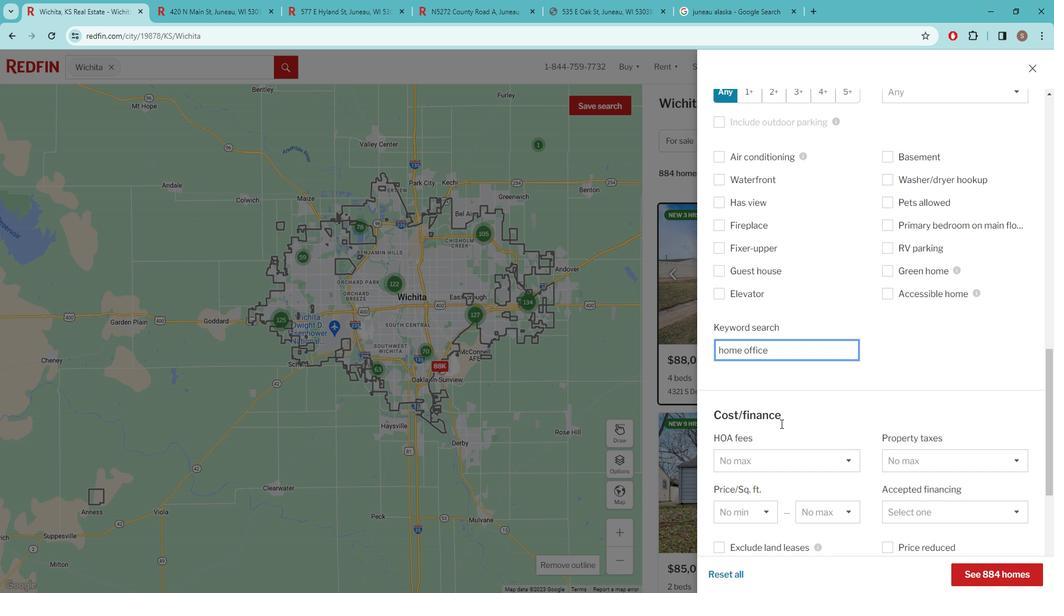 
Action: Mouse scrolled (787, 414) with delta (0, 0)
Screenshot: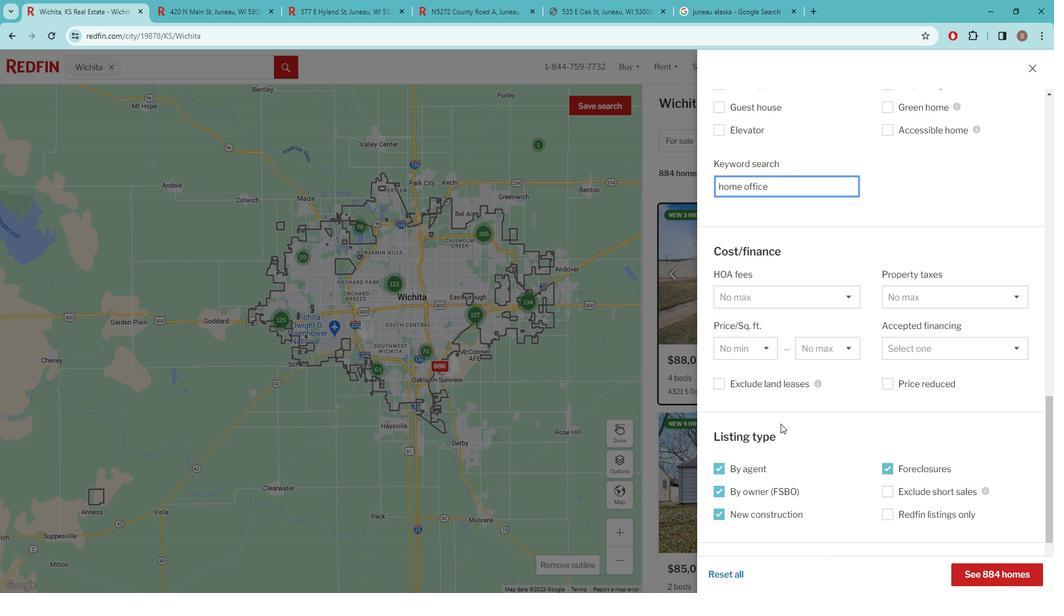 
Action: Mouse scrolled (787, 414) with delta (0, 0)
Screenshot: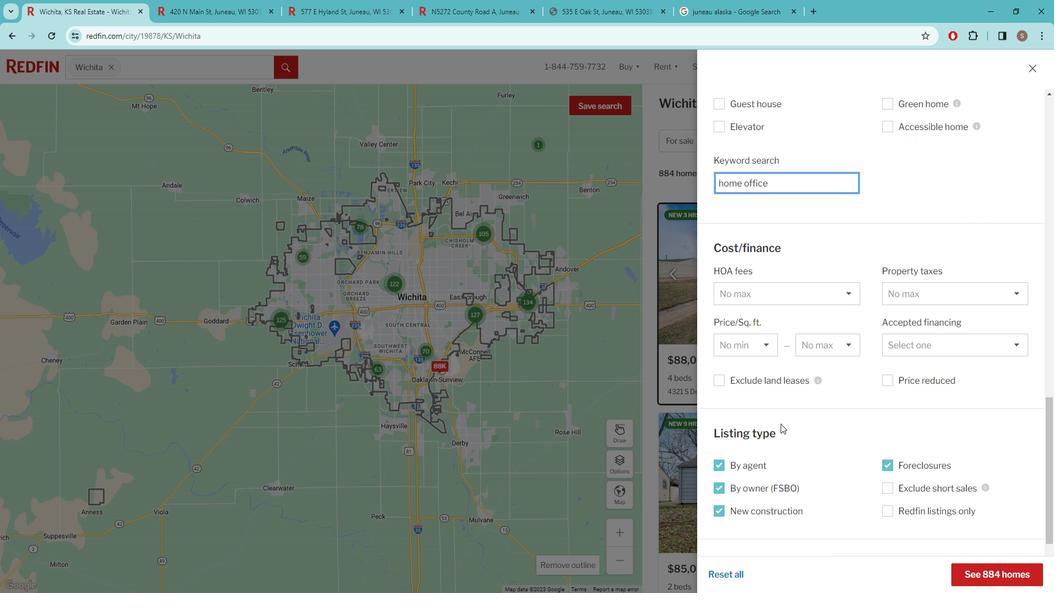 
Action: Mouse scrolled (787, 414) with delta (0, 0)
Screenshot: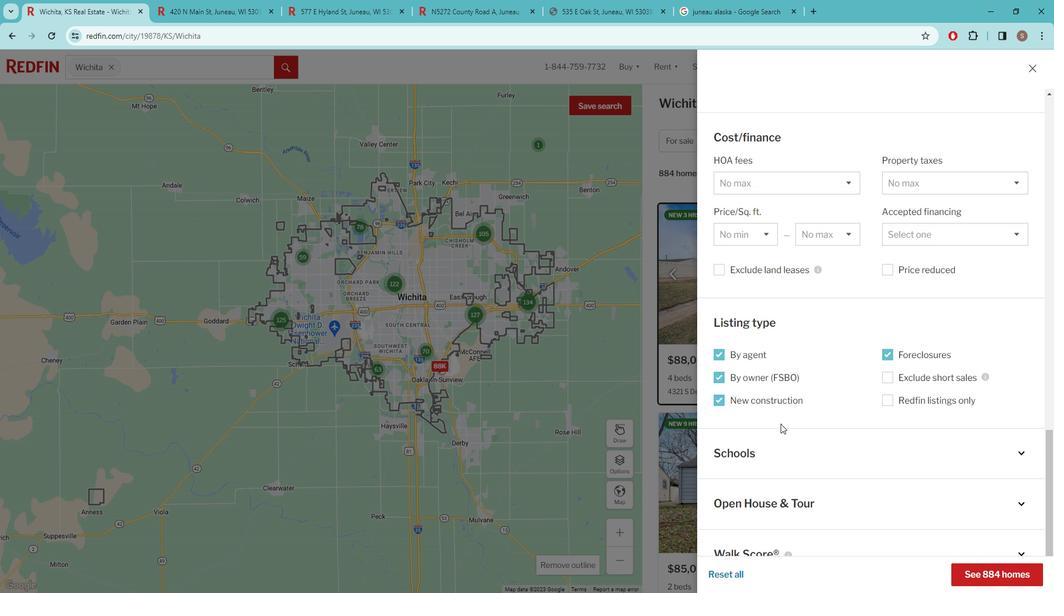 
Action: Mouse moved to (987, 557)
Screenshot: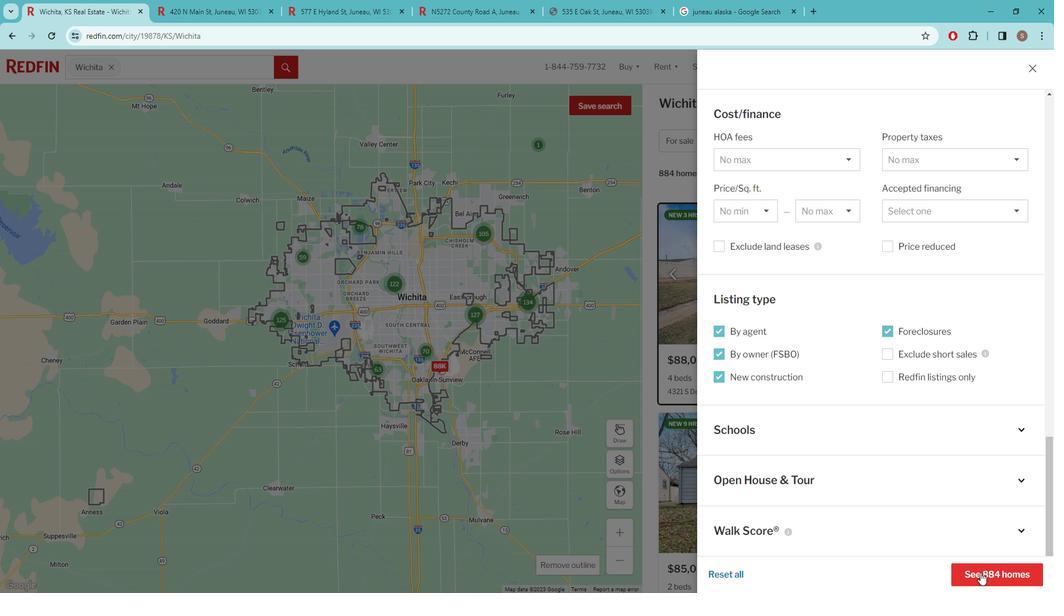 
Action: Mouse pressed left at (987, 557)
Screenshot: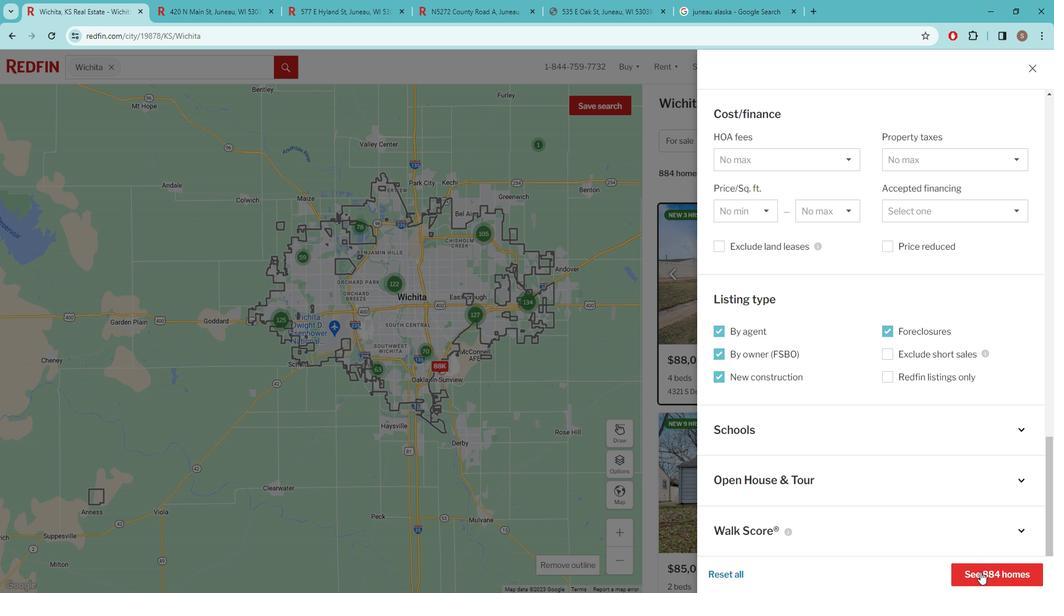 
Action: Mouse moved to (600, 108)
Screenshot: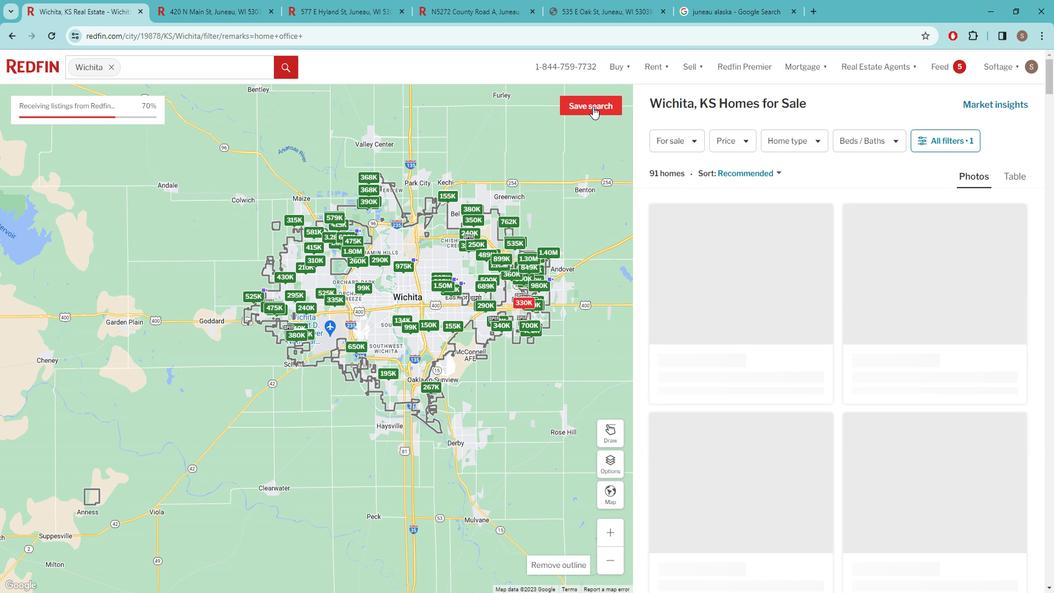 
Action: Mouse pressed left at (600, 108)
Screenshot: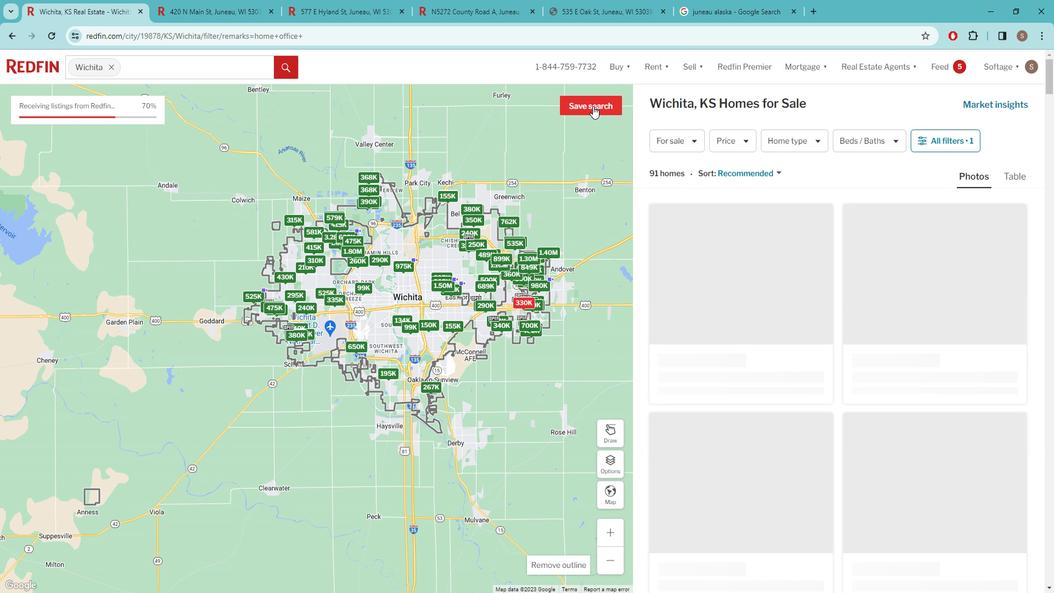 
Action: Mouse moved to (600, 108)
Screenshot: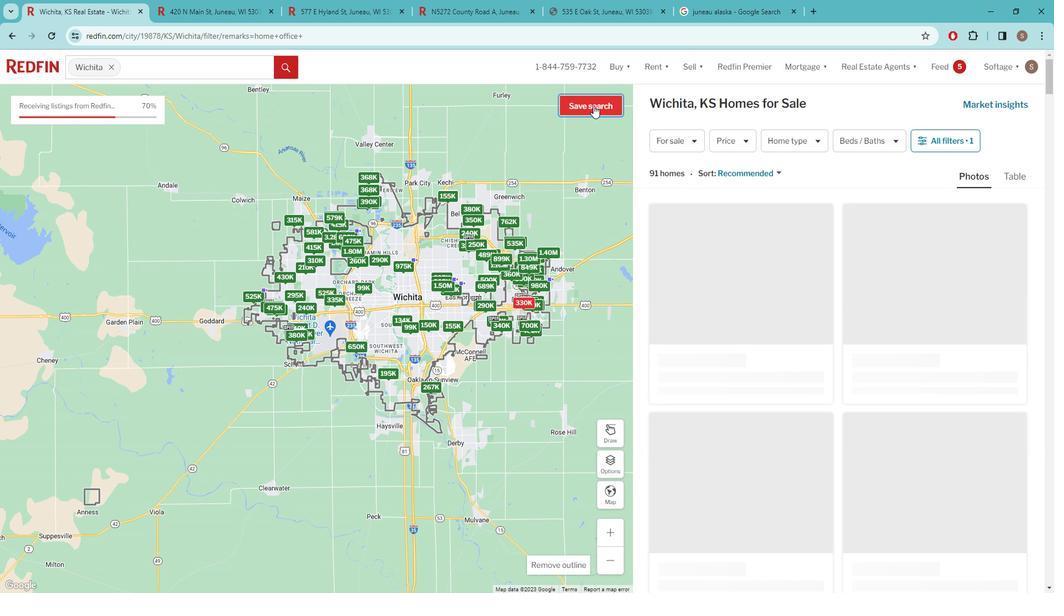 
Action: Mouse pressed left at (600, 108)
Screenshot: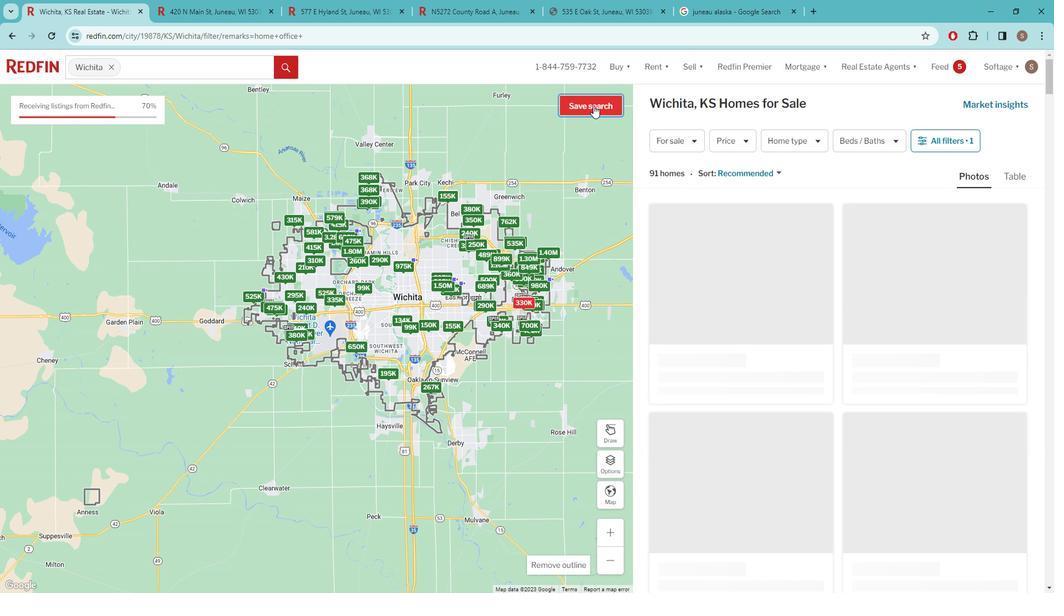 
Action: Mouse moved to (552, 302)
Screenshot: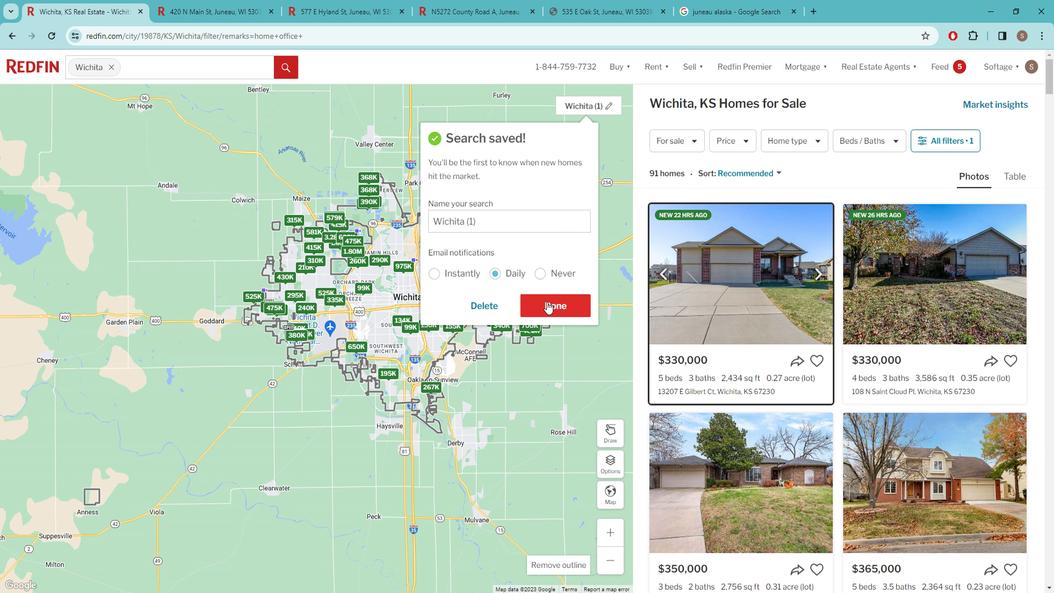 
Action: Mouse pressed left at (552, 302)
Screenshot: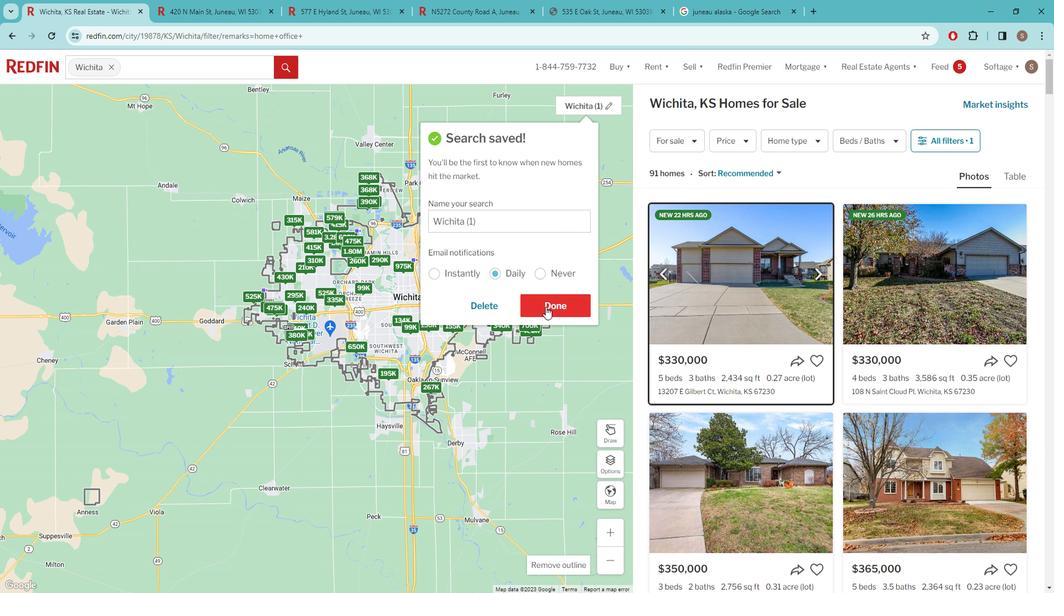
Action: Mouse moved to (554, 302)
Screenshot: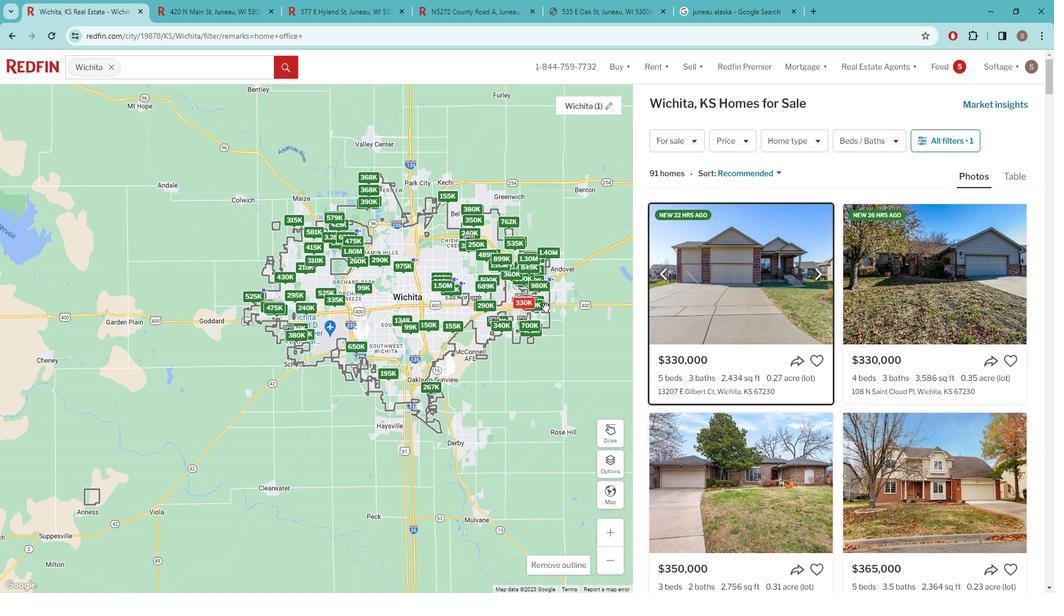 
